 Task: Check the sale-to-list ratio of bathtub in the last 5 years.
Action: Mouse moved to (919, 203)
Screenshot: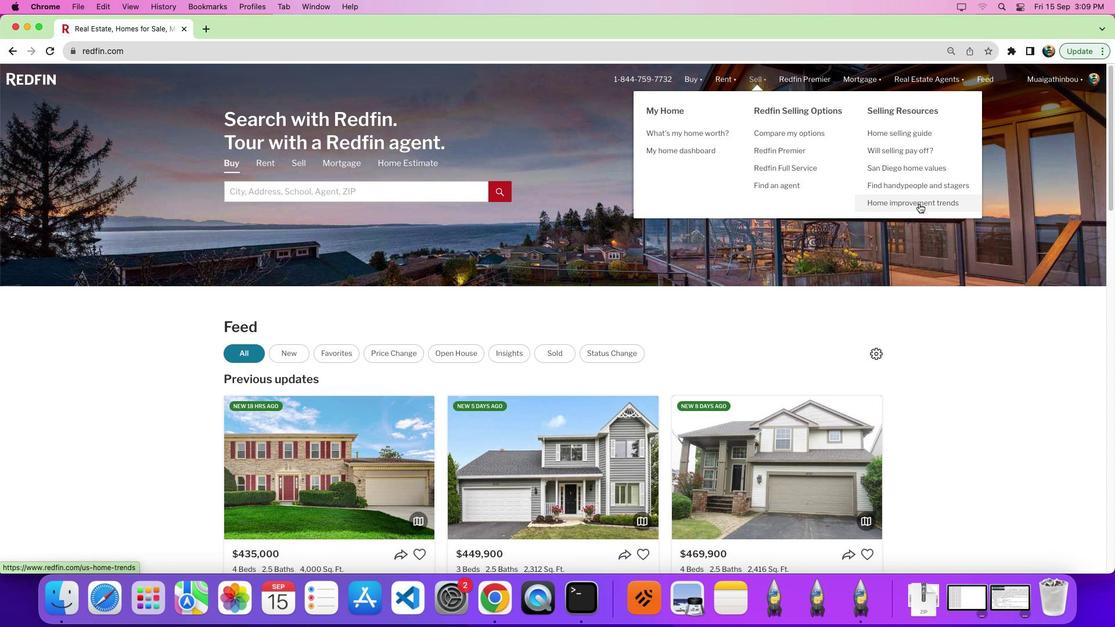 
Action: Mouse pressed left at (919, 203)
Screenshot: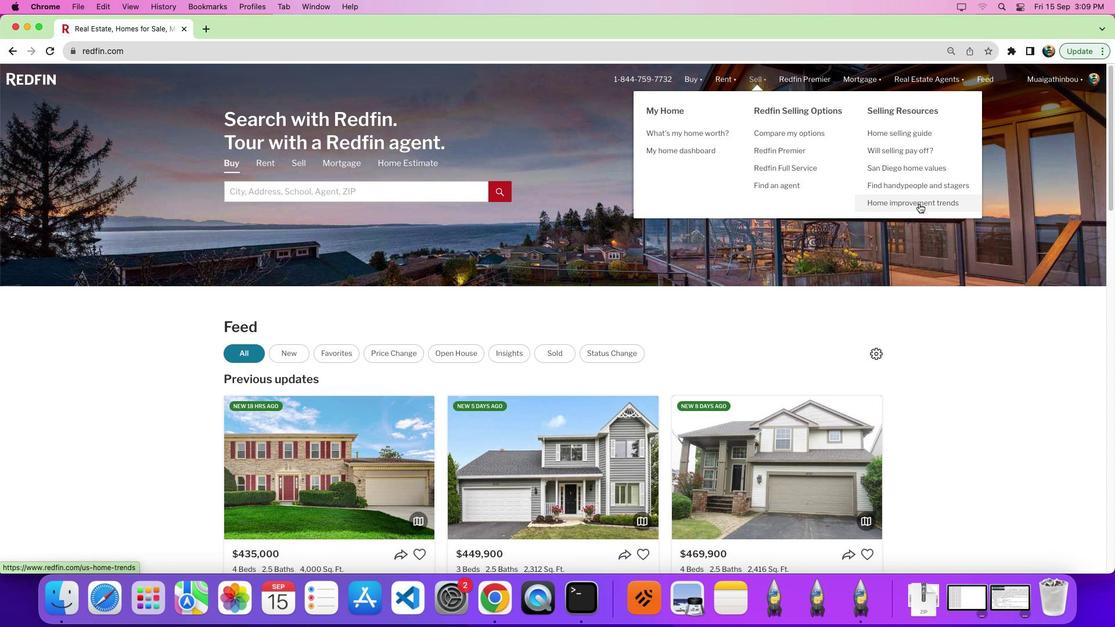 
Action: Mouse moved to (918, 203)
Screenshot: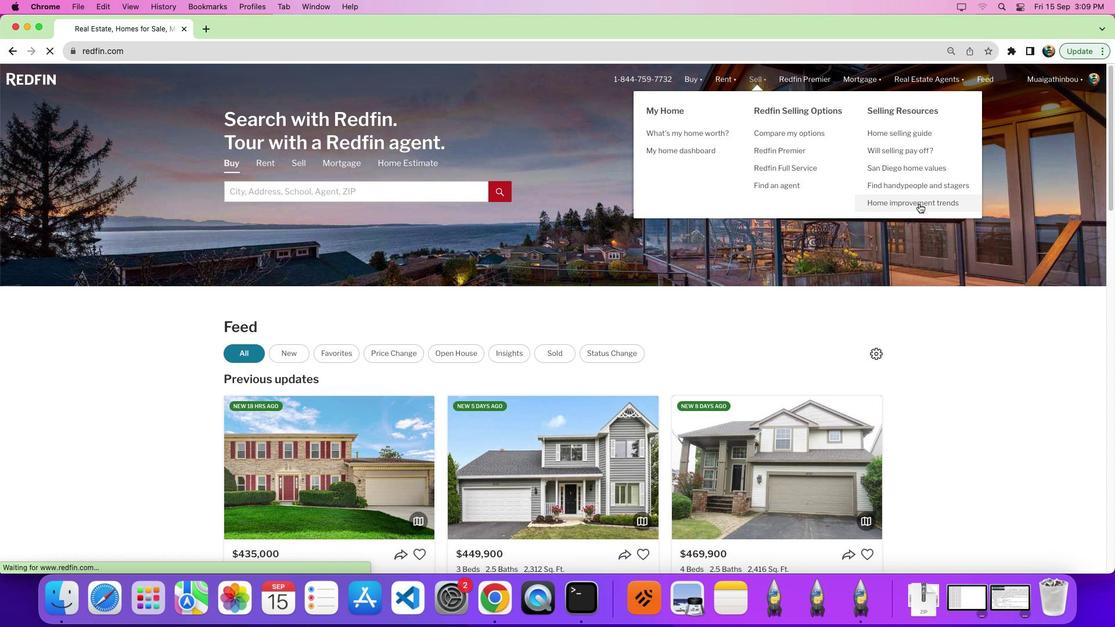 
Action: Mouse pressed left at (918, 203)
Screenshot: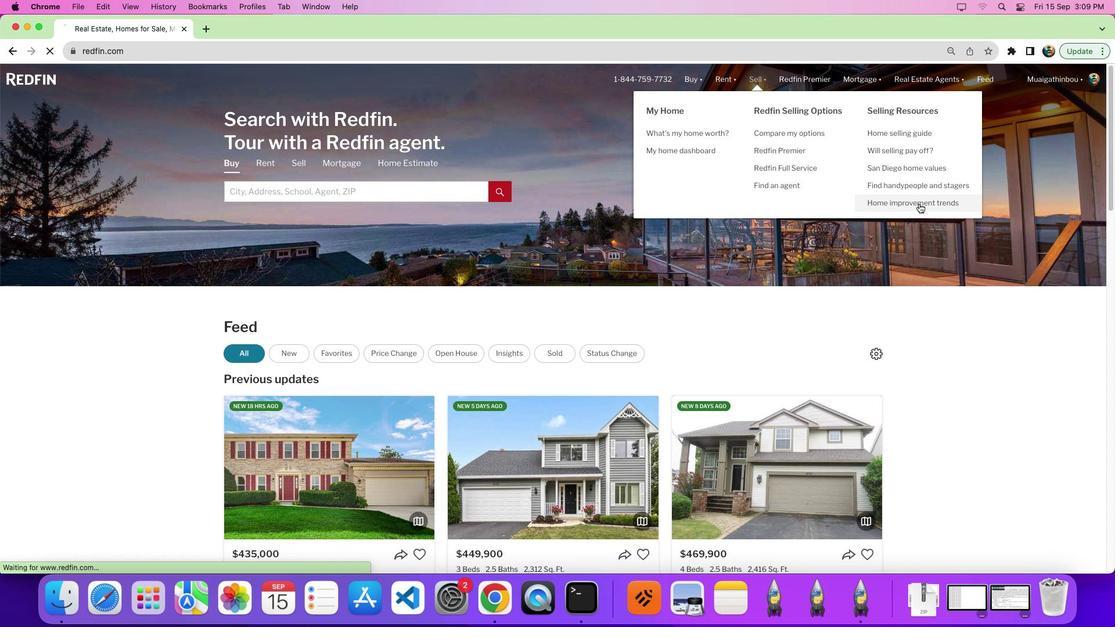 
Action: Mouse moved to (301, 224)
Screenshot: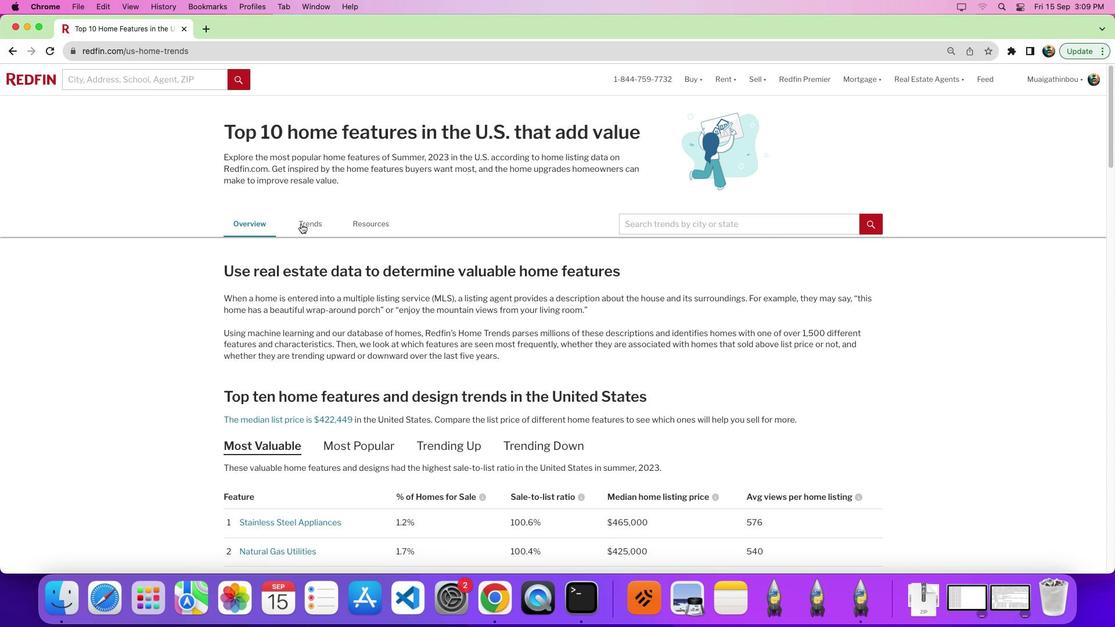 
Action: Mouse pressed left at (301, 224)
Screenshot: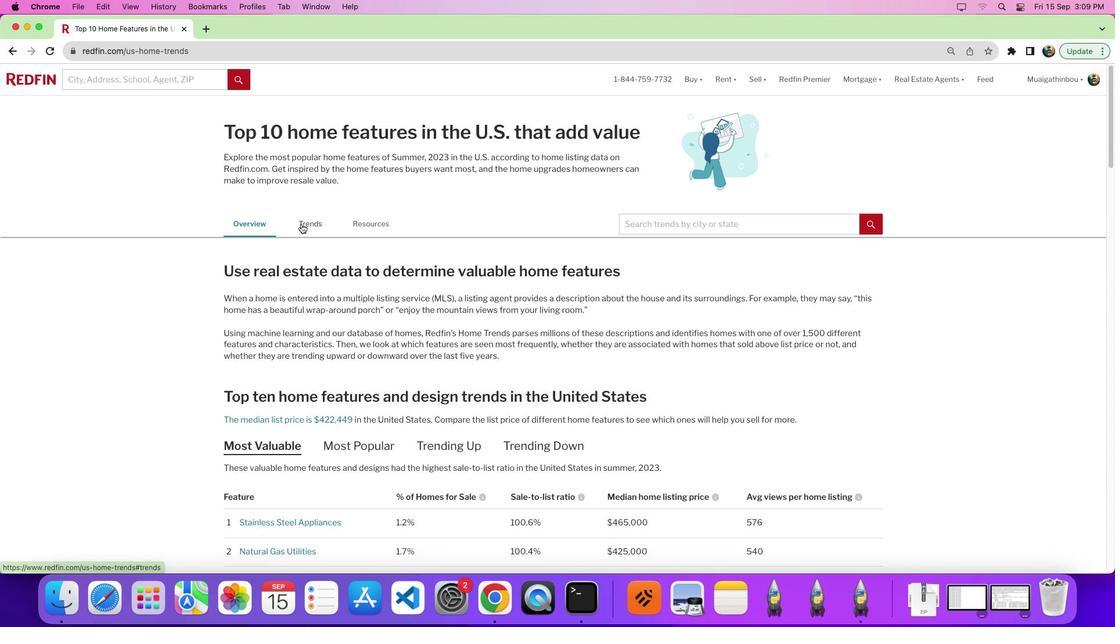 
Action: Mouse moved to (612, 347)
Screenshot: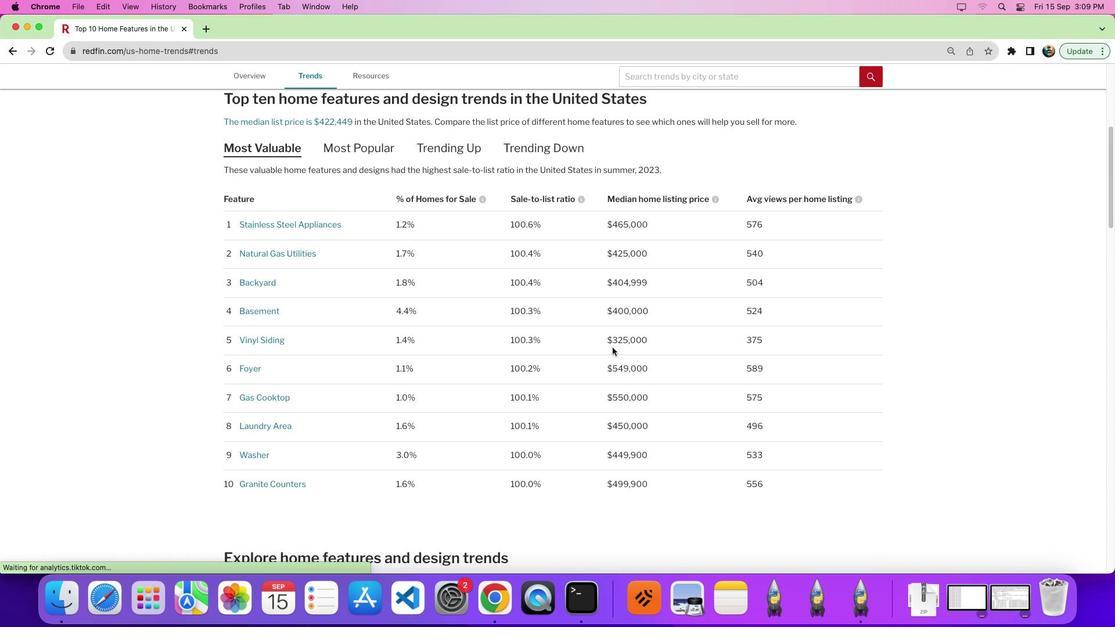 
Action: Mouse scrolled (612, 347) with delta (0, 0)
Screenshot: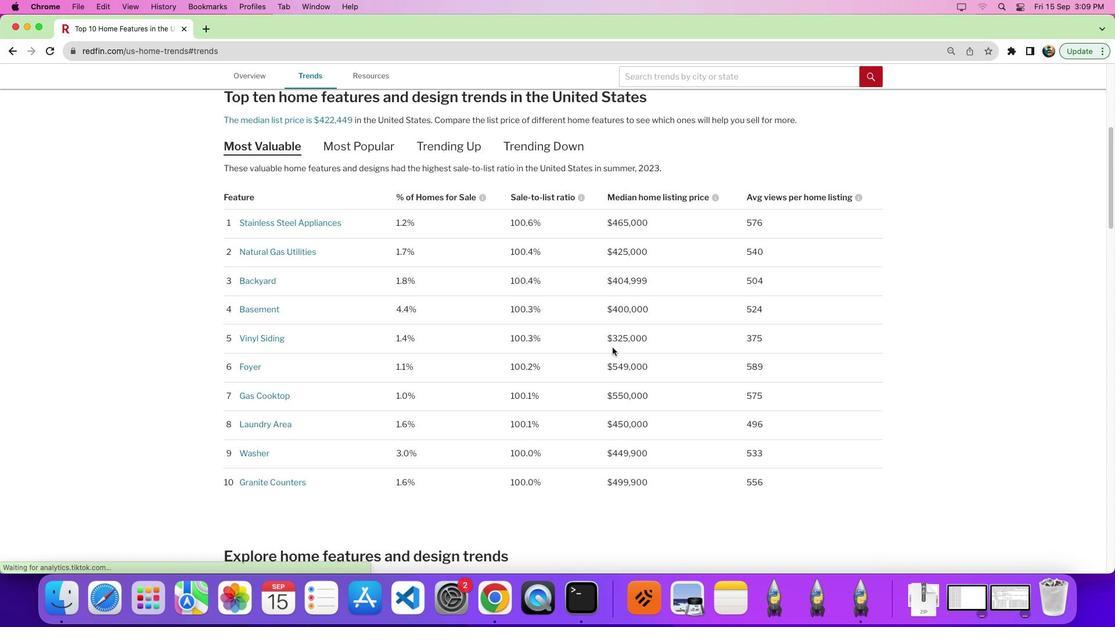 
Action: Mouse scrolled (612, 347) with delta (0, 0)
Screenshot: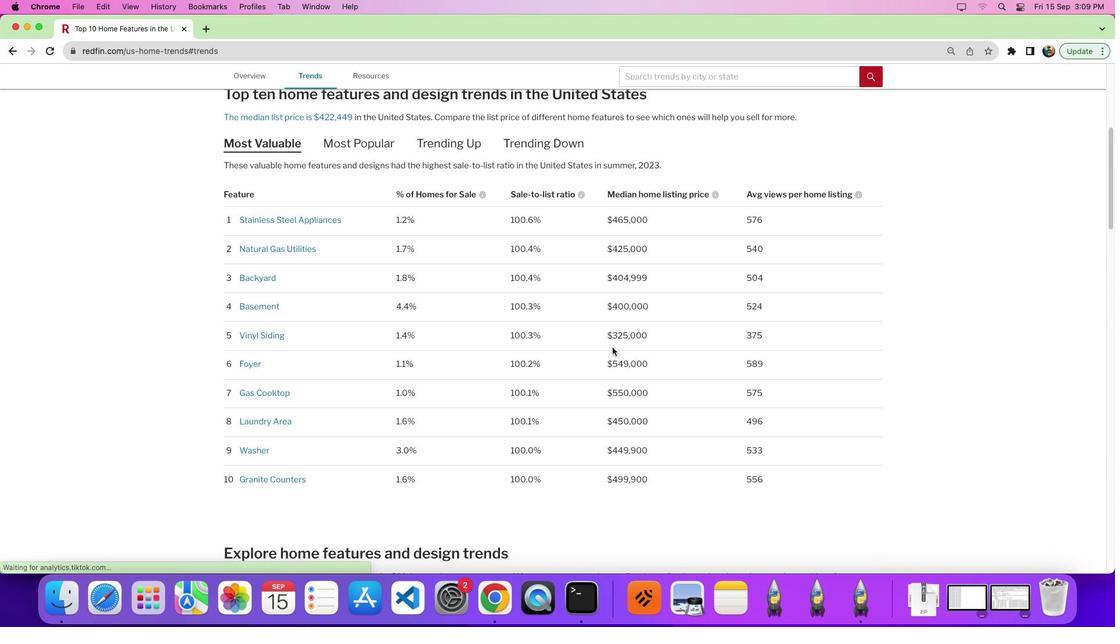 
Action: Mouse scrolled (612, 347) with delta (0, -2)
Screenshot: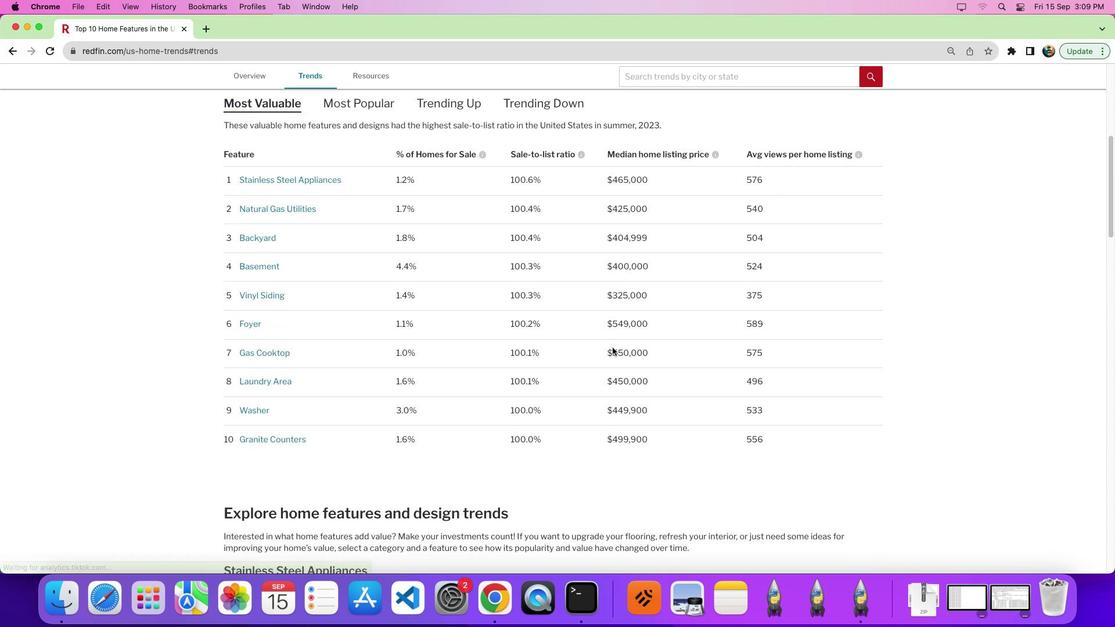 
Action: Mouse moved to (612, 347)
Screenshot: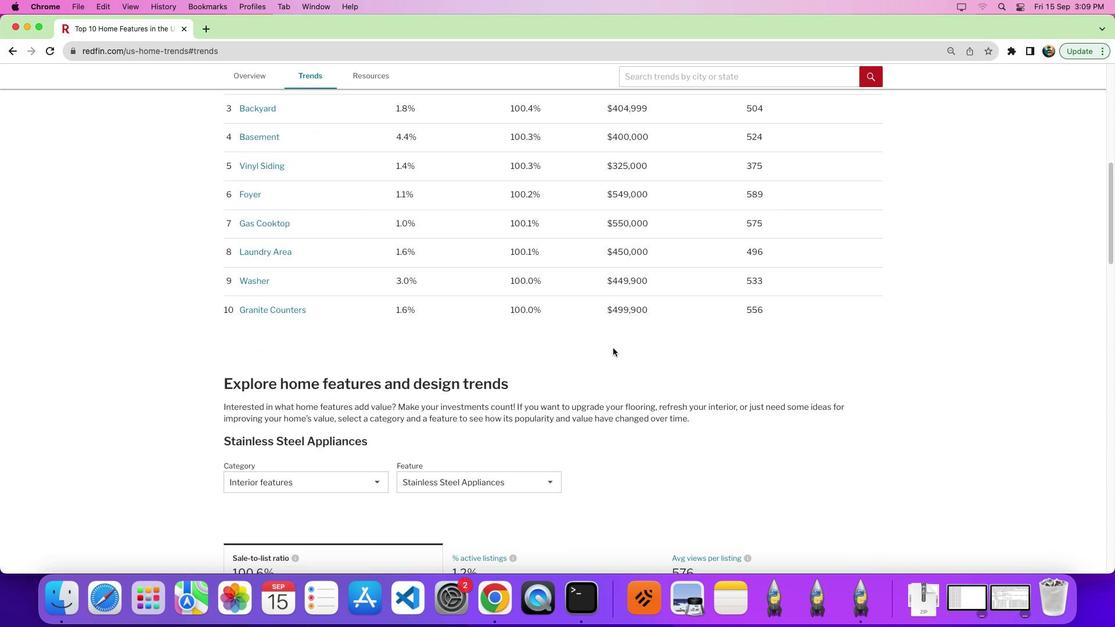 
Action: Mouse scrolled (612, 347) with delta (0, 0)
Screenshot: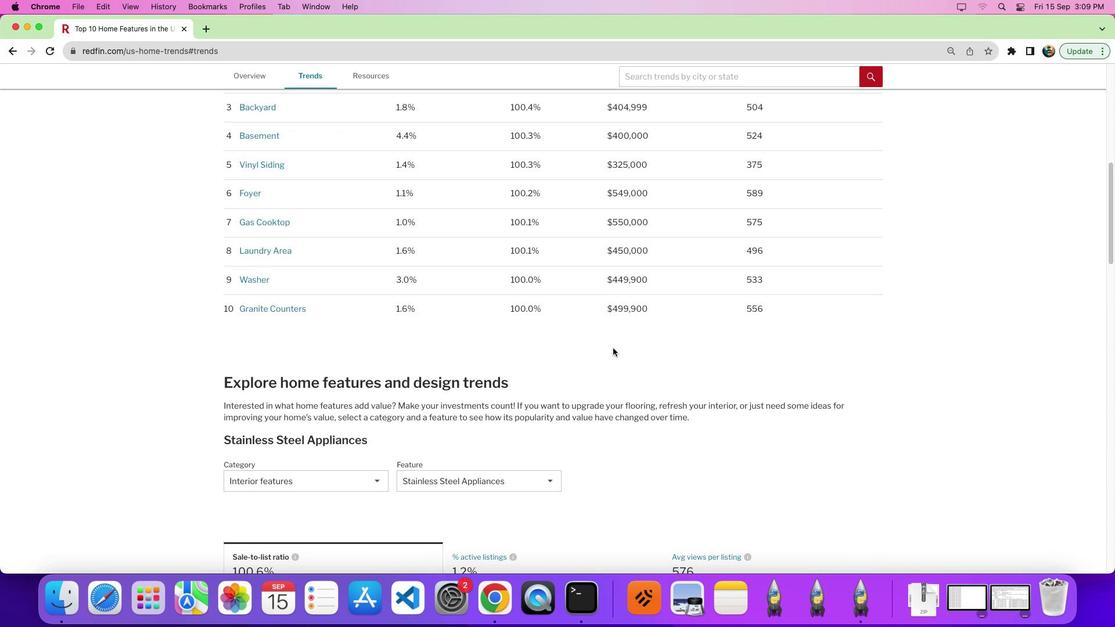 
Action: Mouse scrolled (612, 347) with delta (0, 0)
Screenshot: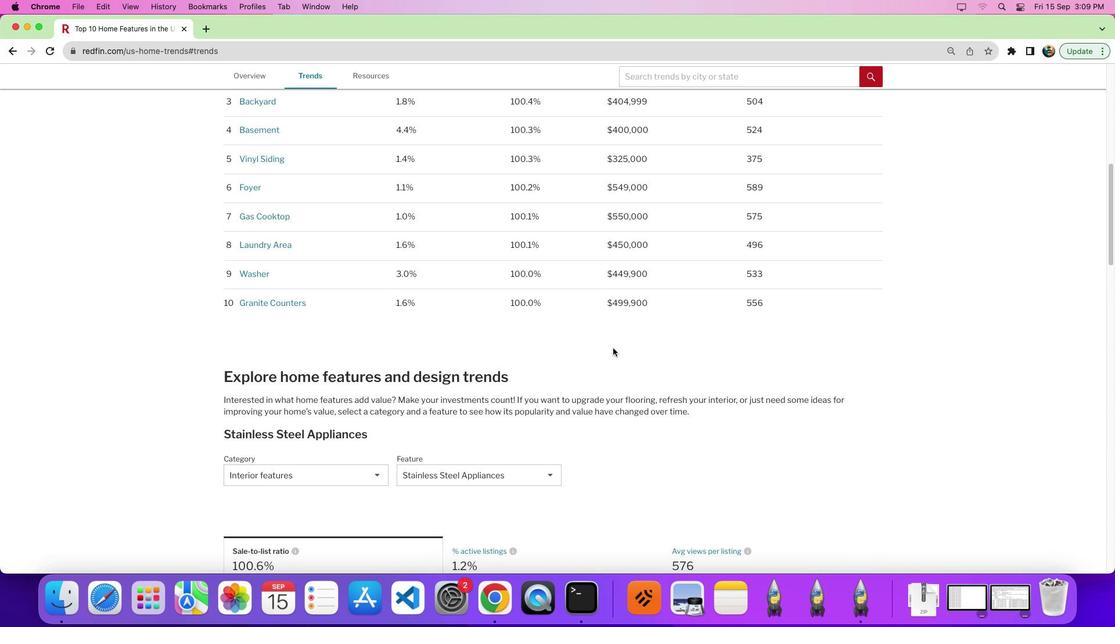 
Action: Mouse moved to (569, 353)
Screenshot: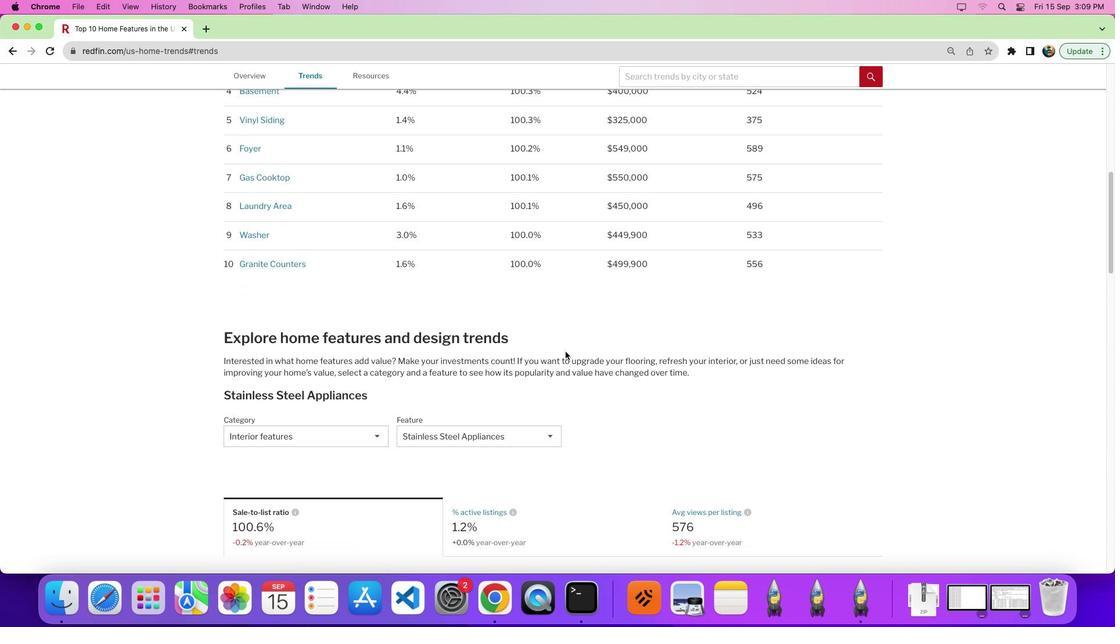 
Action: Mouse scrolled (569, 353) with delta (0, 0)
Screenshot: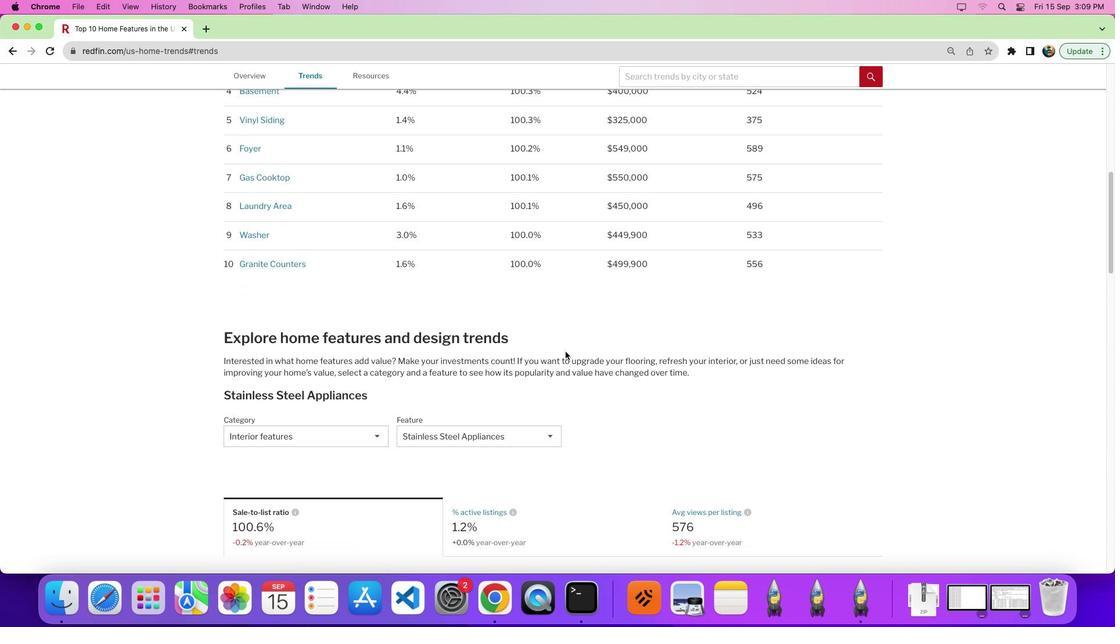 
Action: Mouse moved to (569, 353)
Screenshot: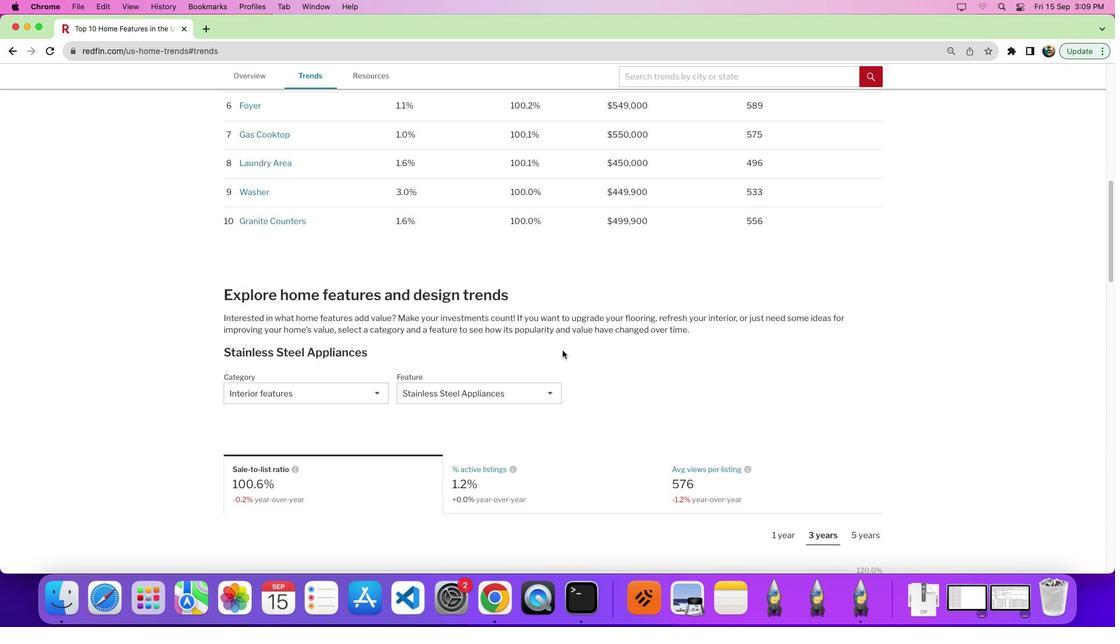 
Action: Mouse scrolled (569, 353) with delta (0, 0)
Screenshot: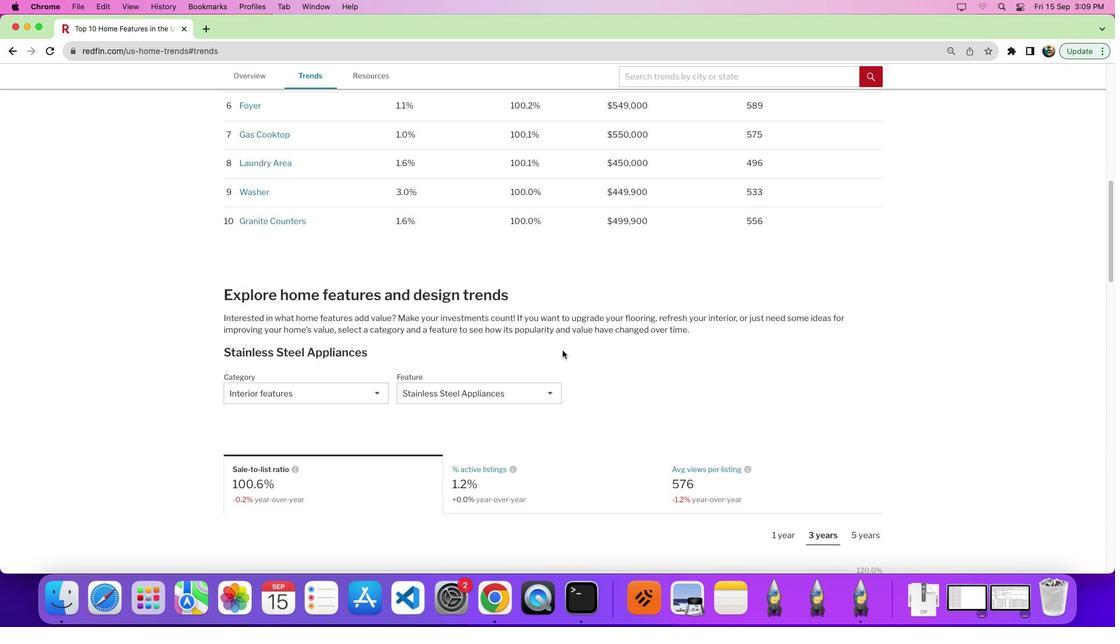 
Action: Mouse moved to (566, 351)
Screenshot: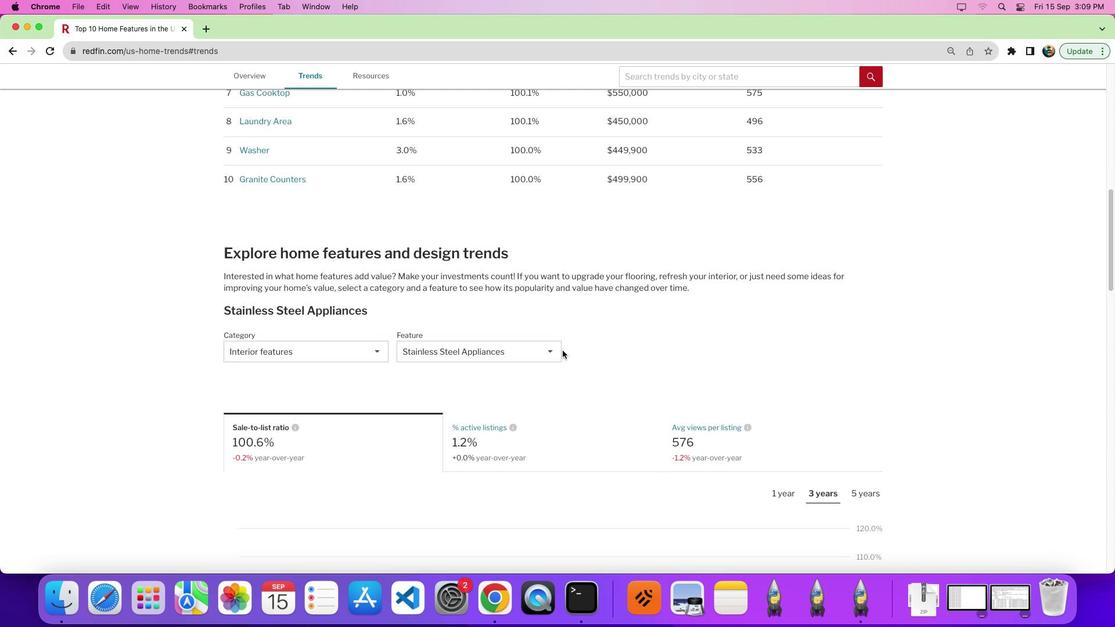 
Action: Mouse scrolled (566, 351) with delta (0, -4)
Screenshot: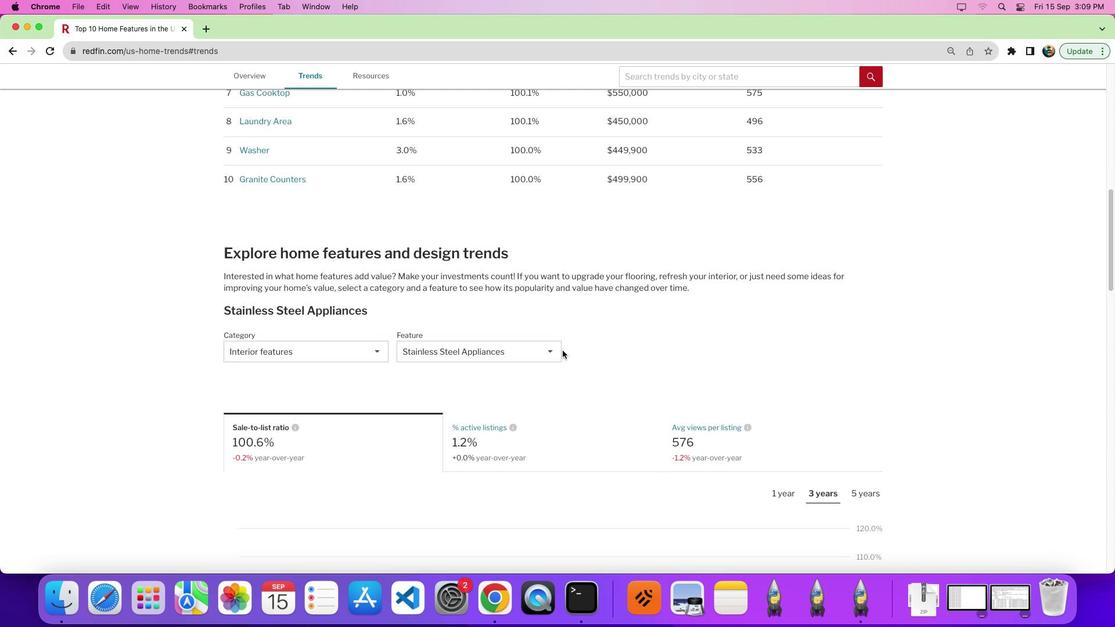 
Action: Mouse moved to (335, 224)
Screenshot: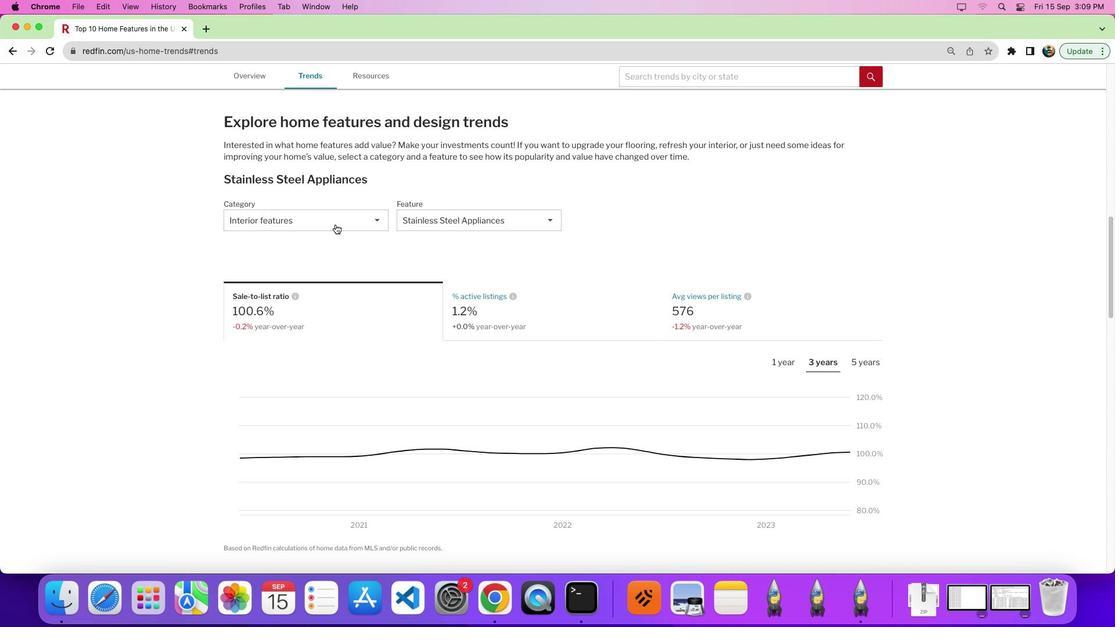 
Action: Mouse pressed left at (335, 224)
Screenshot: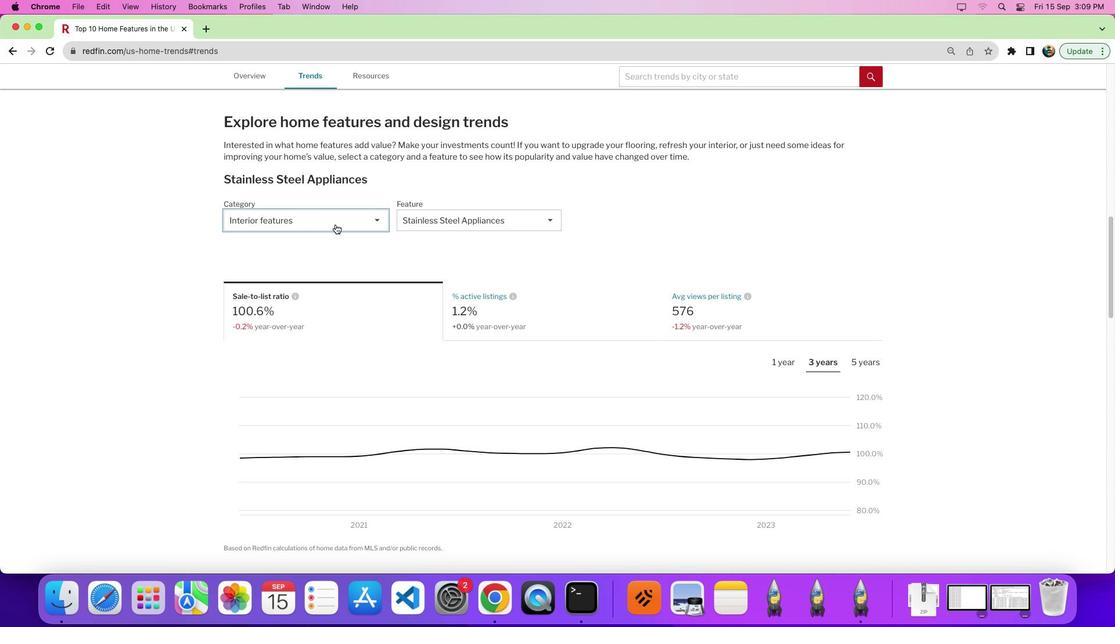 
Action: Mouse moved to (340, 265)
Screenshot: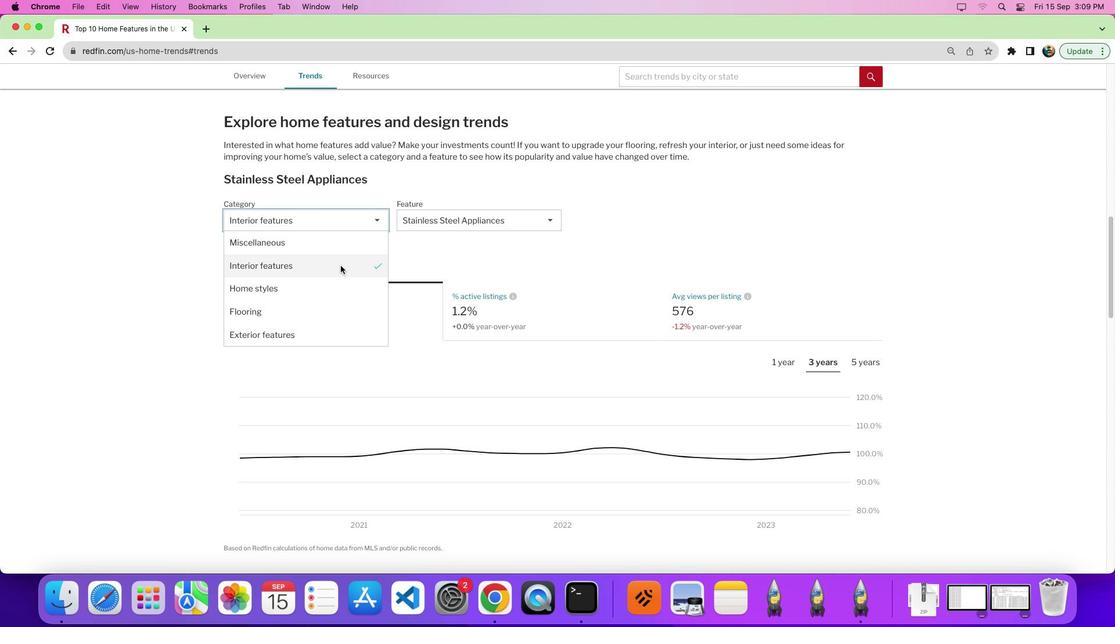 
Action: Mouse pressed left at (340, 265)
Screenshot: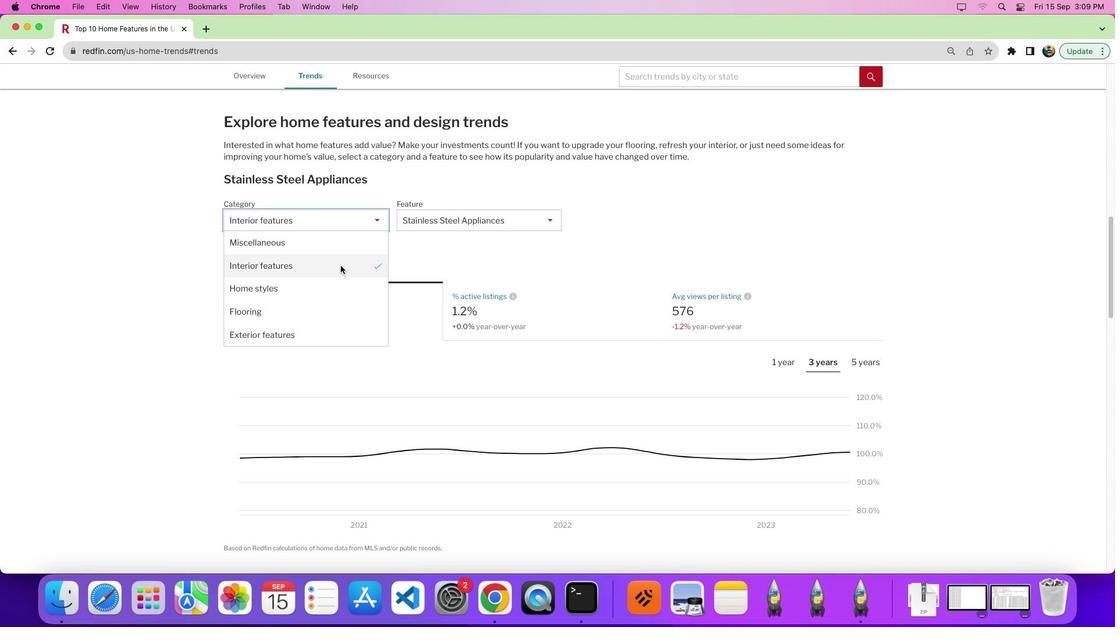 
Action: Mouse moved to (454, 231)
Screenshot: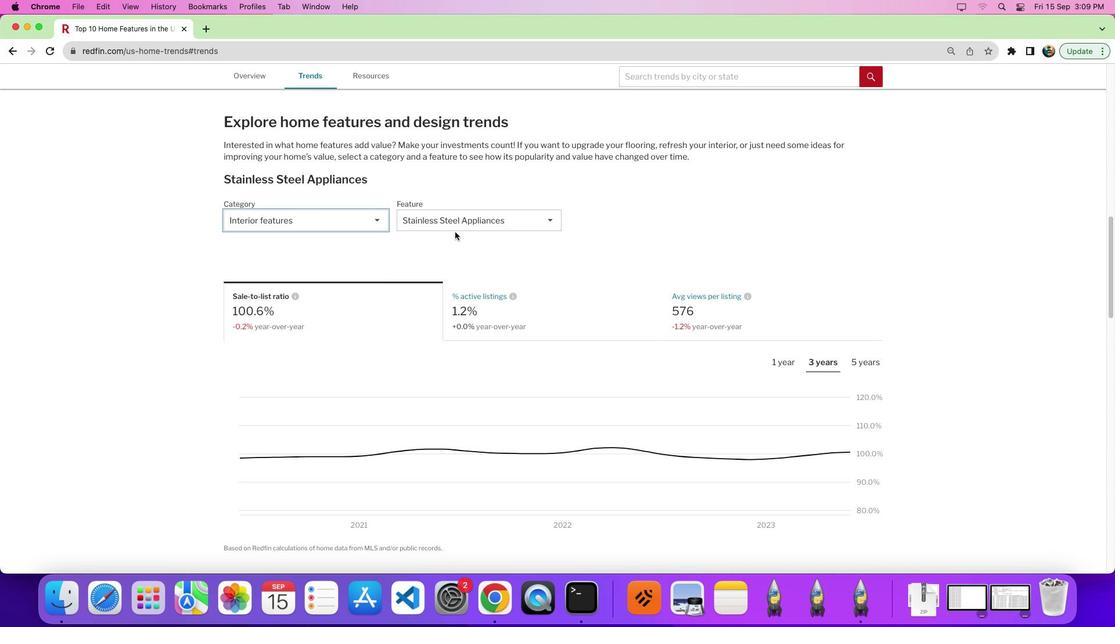 
Action: Mouse pressed left at (454, 231)
Screenshot: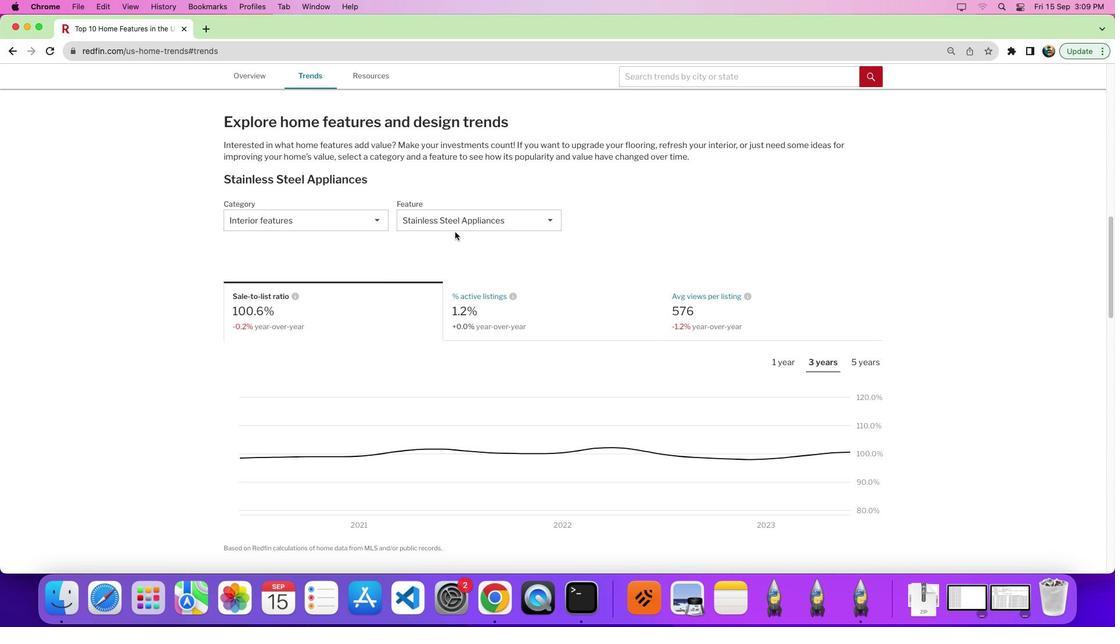 
Action: Mouse moved to (458, 227)
Screenshot: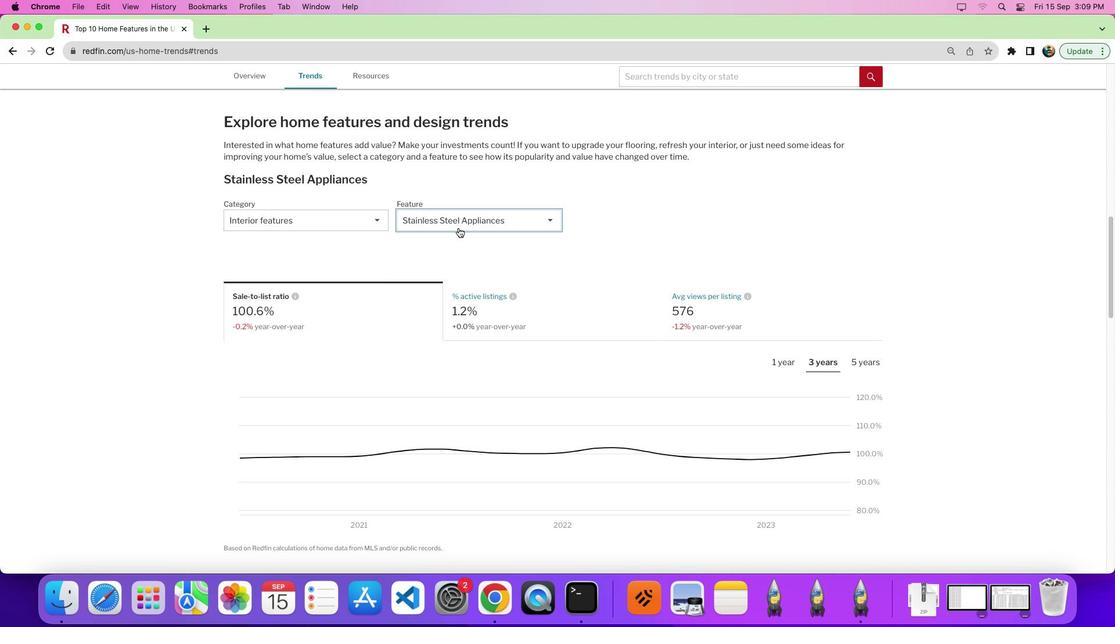 
Action: Mouse pressed left at (458, 227)
Screenshot: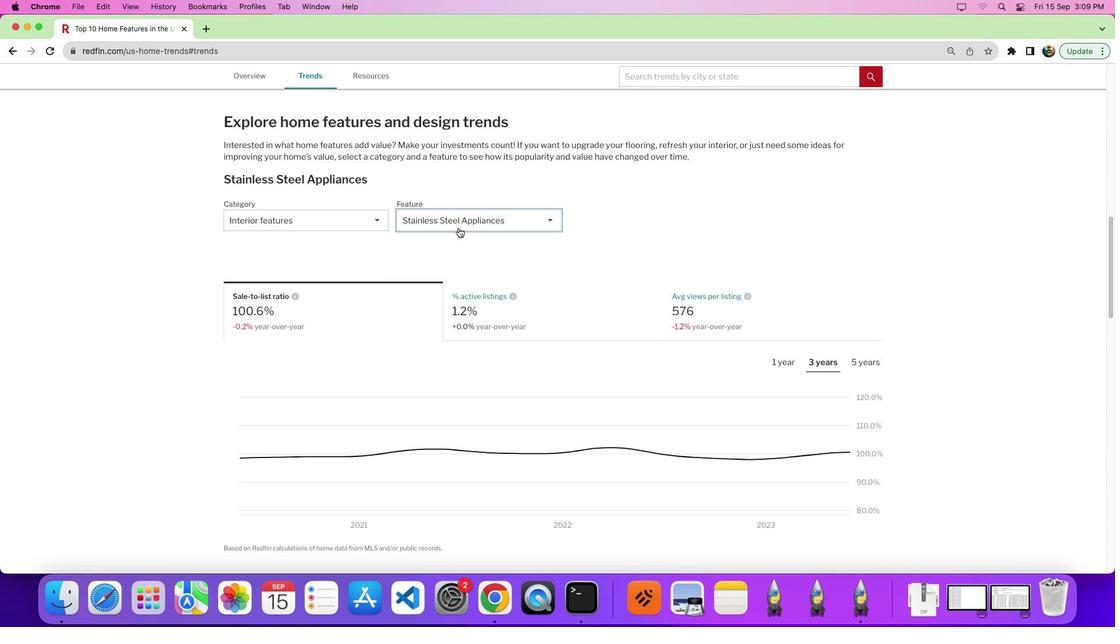 
Action: Mouse moved to (472, 284)
Screenshot: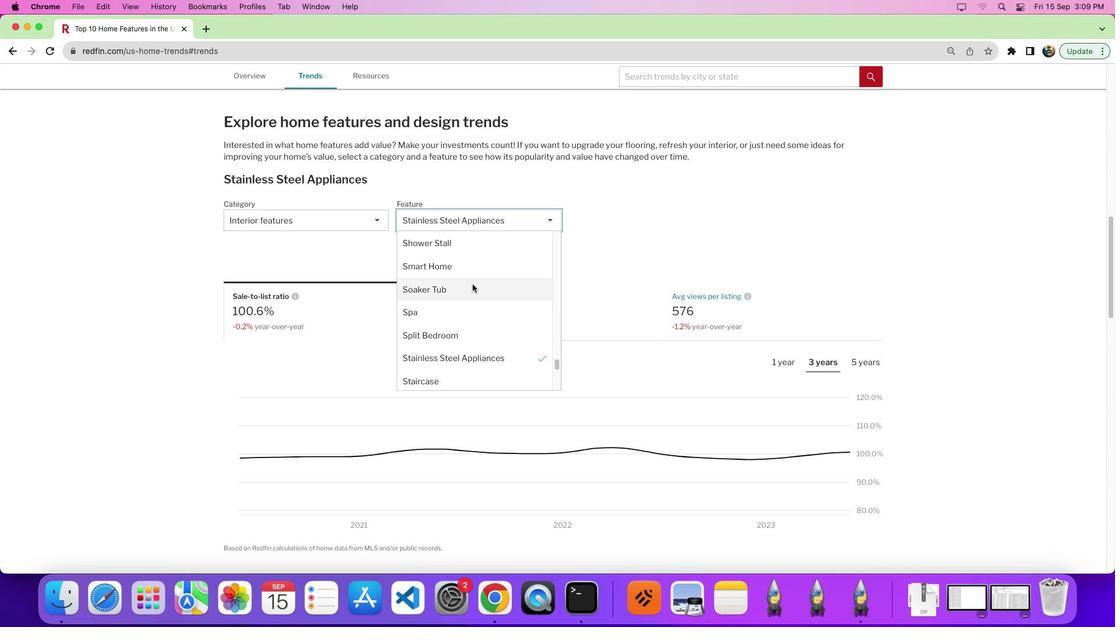 
Action: Mouse scrolled (472, 284) with delta (0, 0)
Screenshot: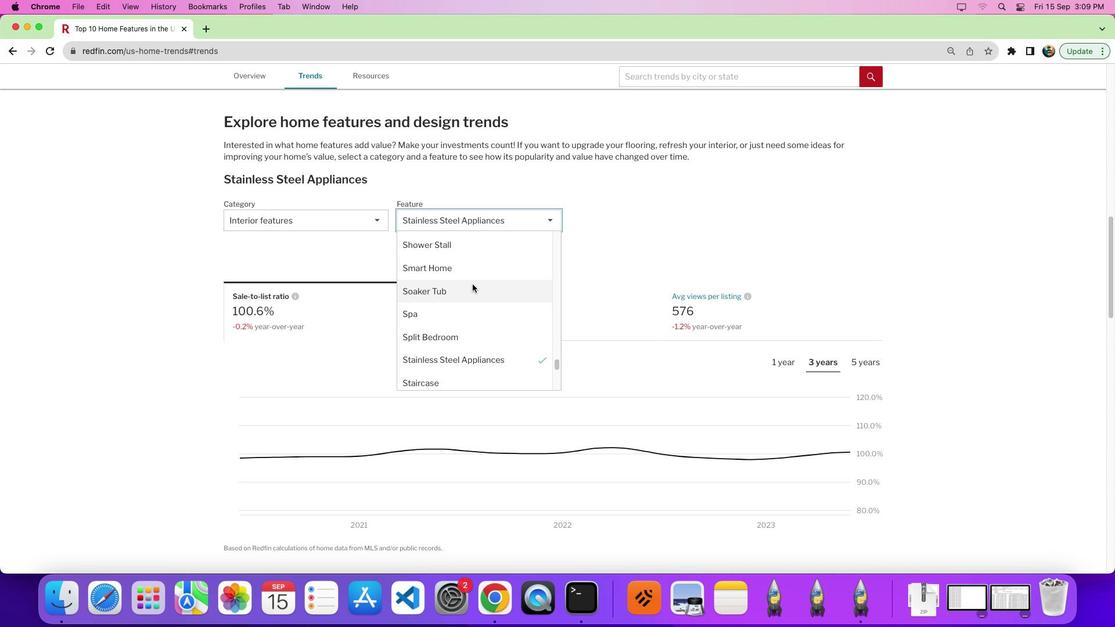 
Action: Mouse scrolled (472, 284) with delta (0, 0)
Screenshot: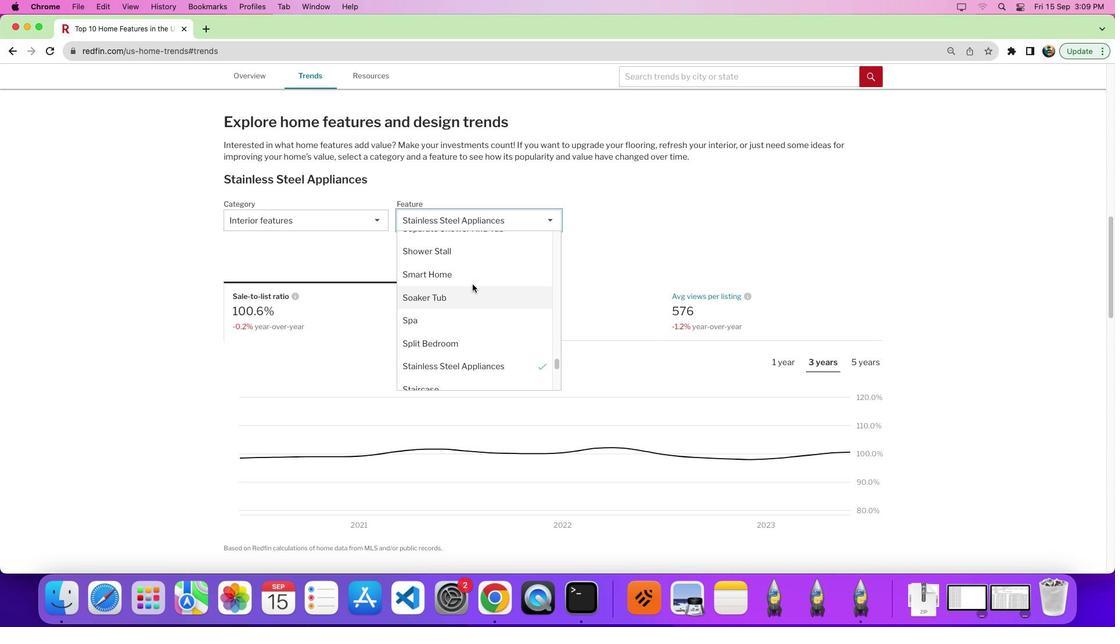 
Action: Mouse scrolled (472, 284) with delta (0, 0)
Screenshot: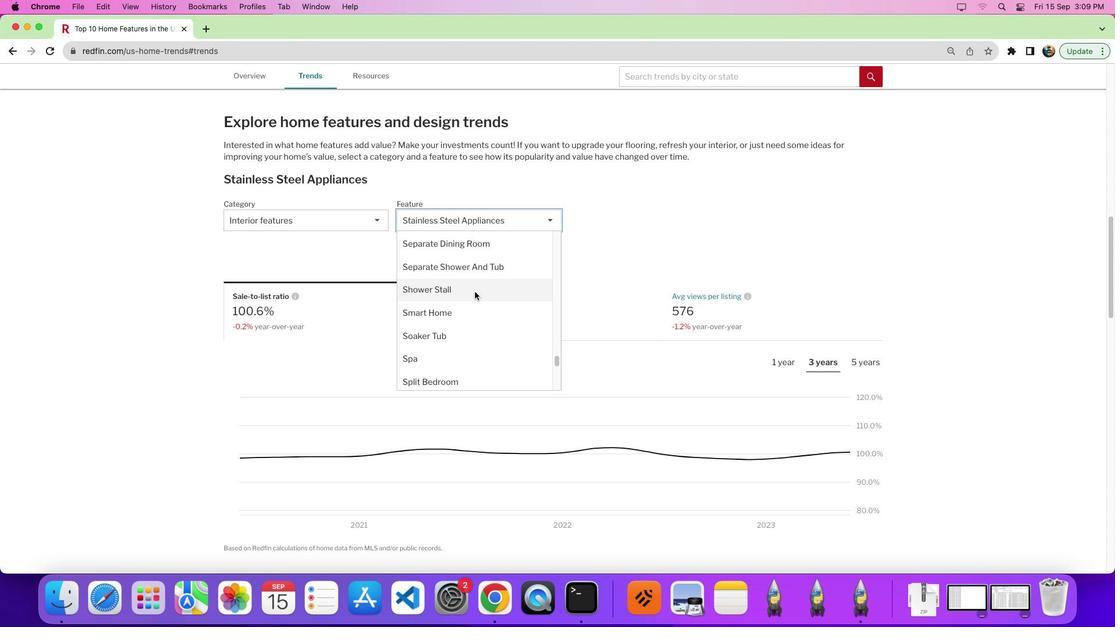 
Action: Mouse moved to (475, 293)
Screenshot: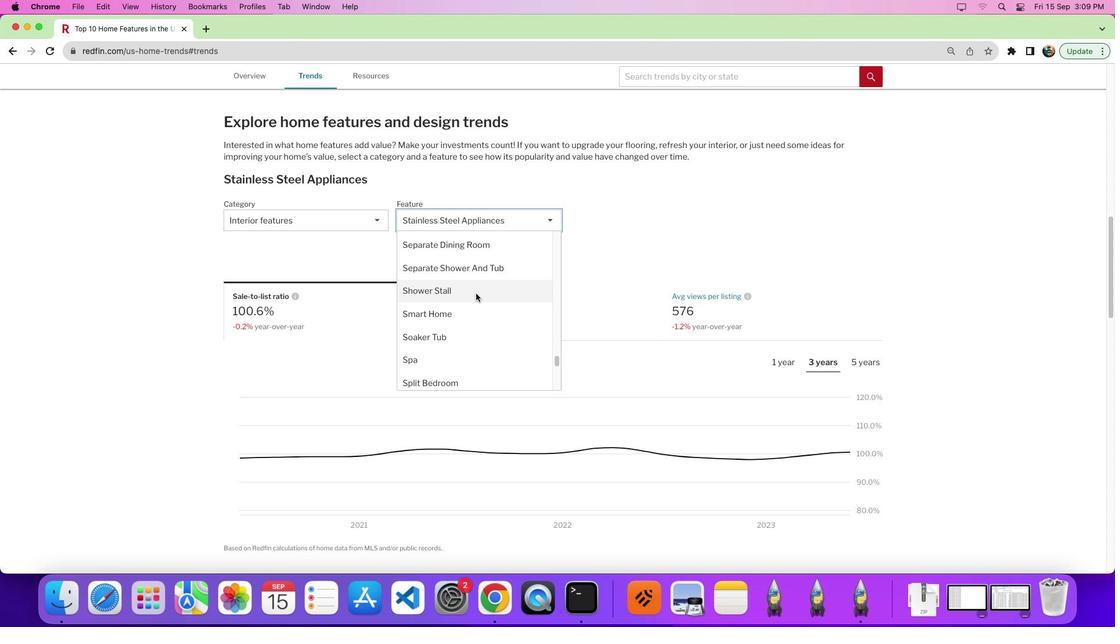 
Action: Mouse scrolled (475, 293) with delta (0, 0)
Screenshot: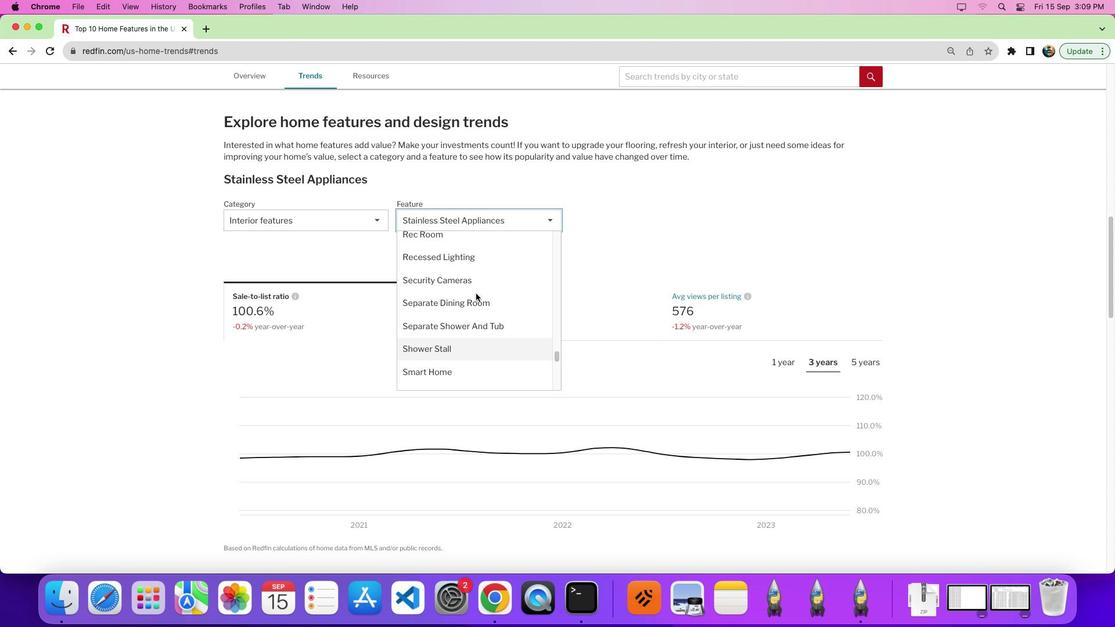 
Action: Mouse scrolled (475, 293) with delta (0, 0)
Screenshot: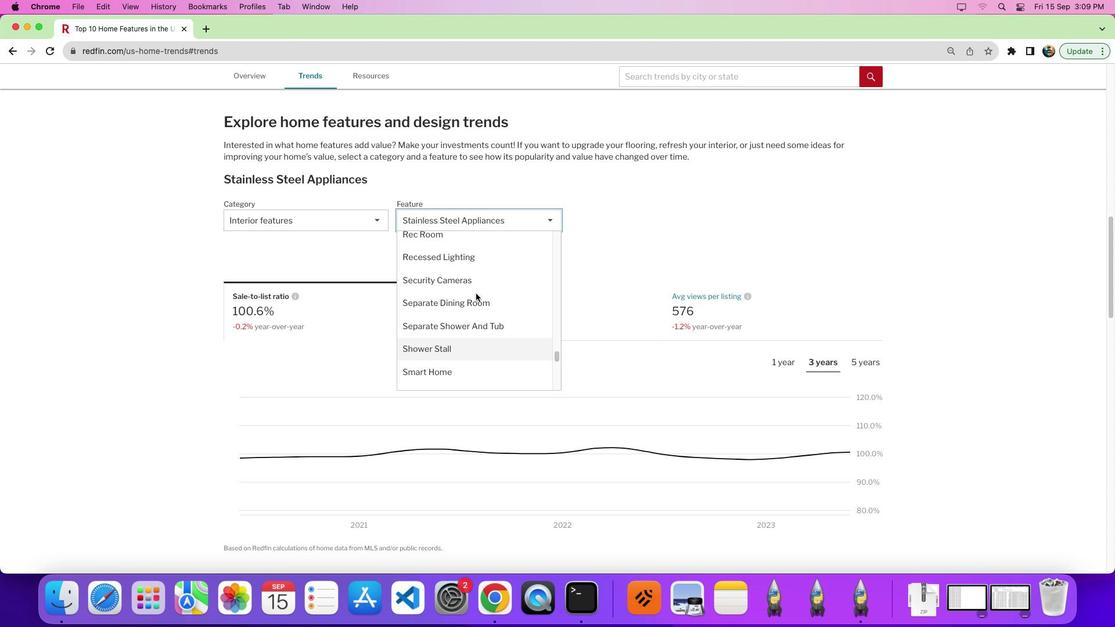
Action: Mouse scrolled (475, 293) with delta (0, 5)
Screenshot: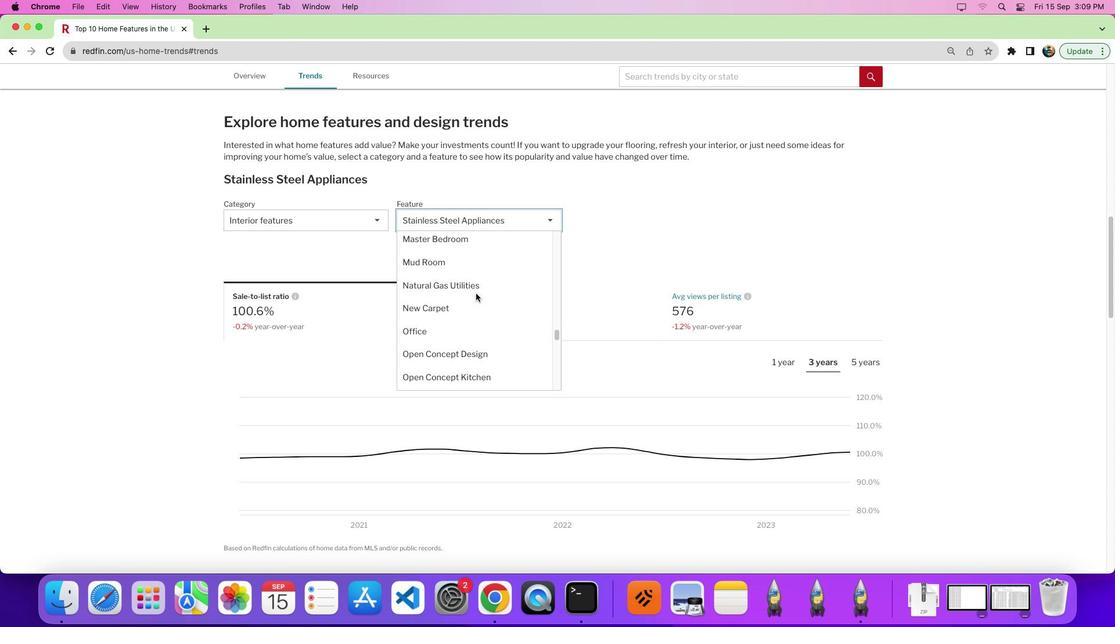 
Action: Mouse scrolled (475, 293) with delta (0, 7)
Screenshot: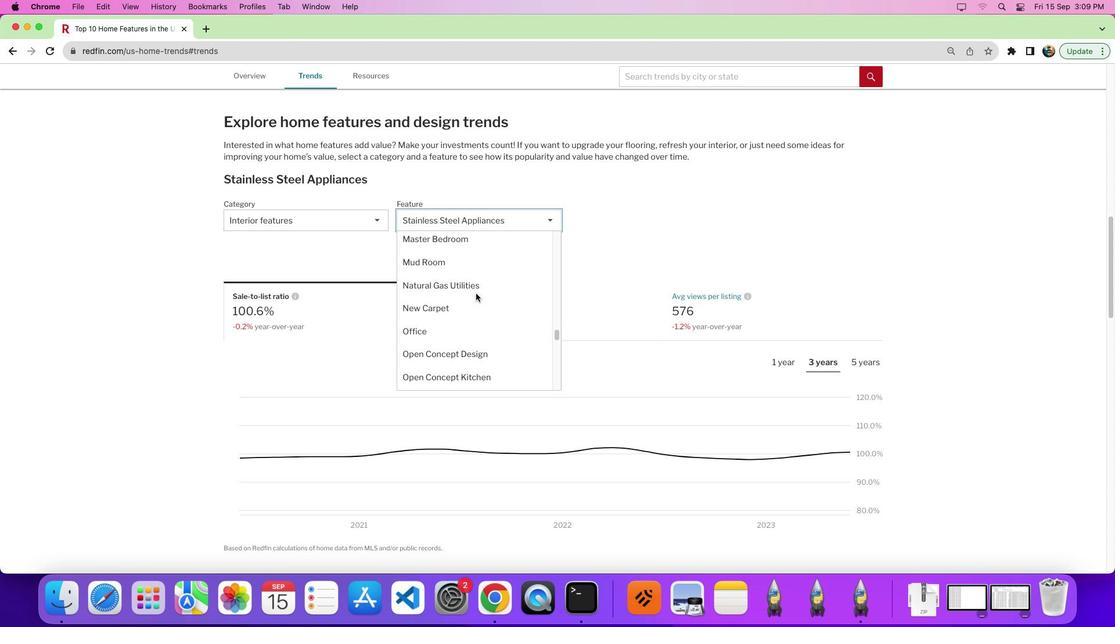 
Action: Mouse scrolled (475, 293) with delta (0, 0)
Screenshot: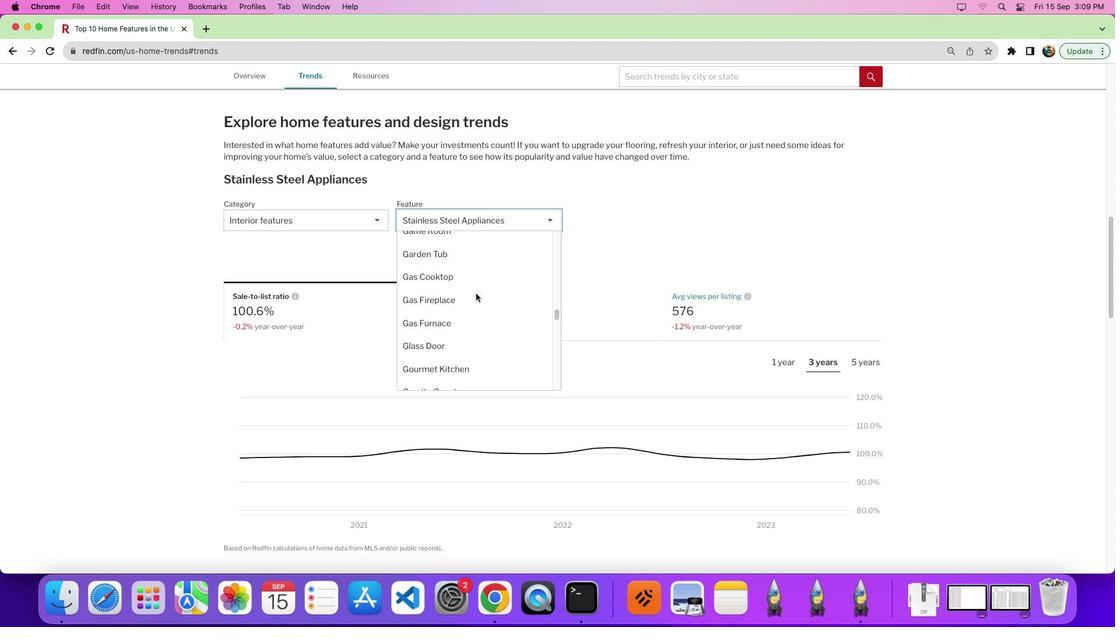 
Action: Mouse scrolled (475, 293) with delta (0, 0)
Screenshot: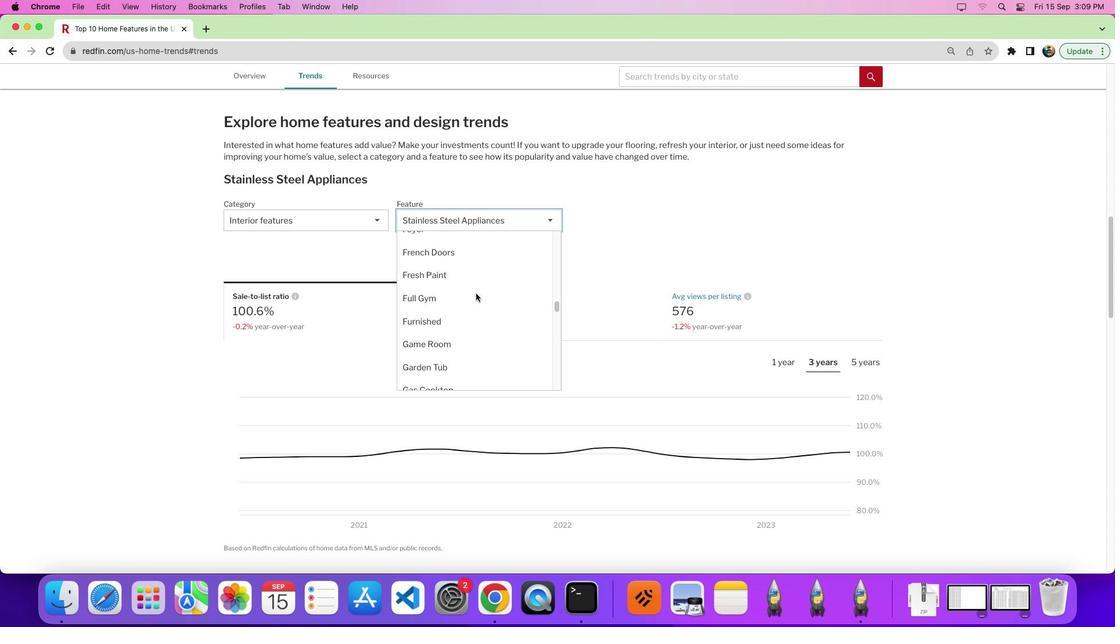 
Action: Mouse scrolled (475, 293) with delta (0, 5)
Screenshot: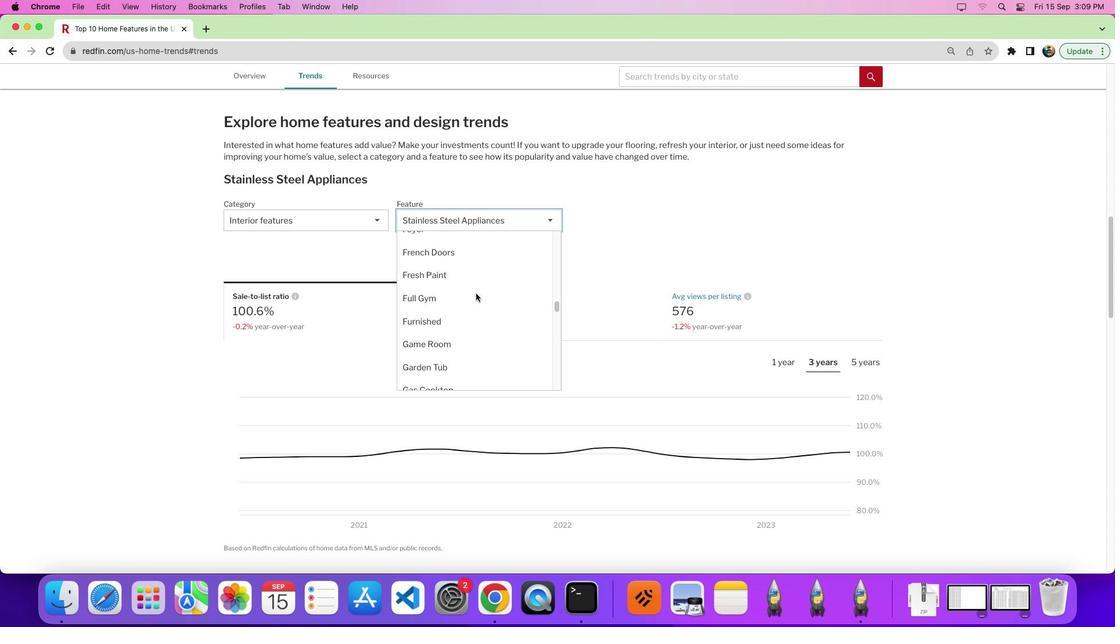 
Action: Mouse scrolled (475, 293) with delta (0, 0)
Screenshot: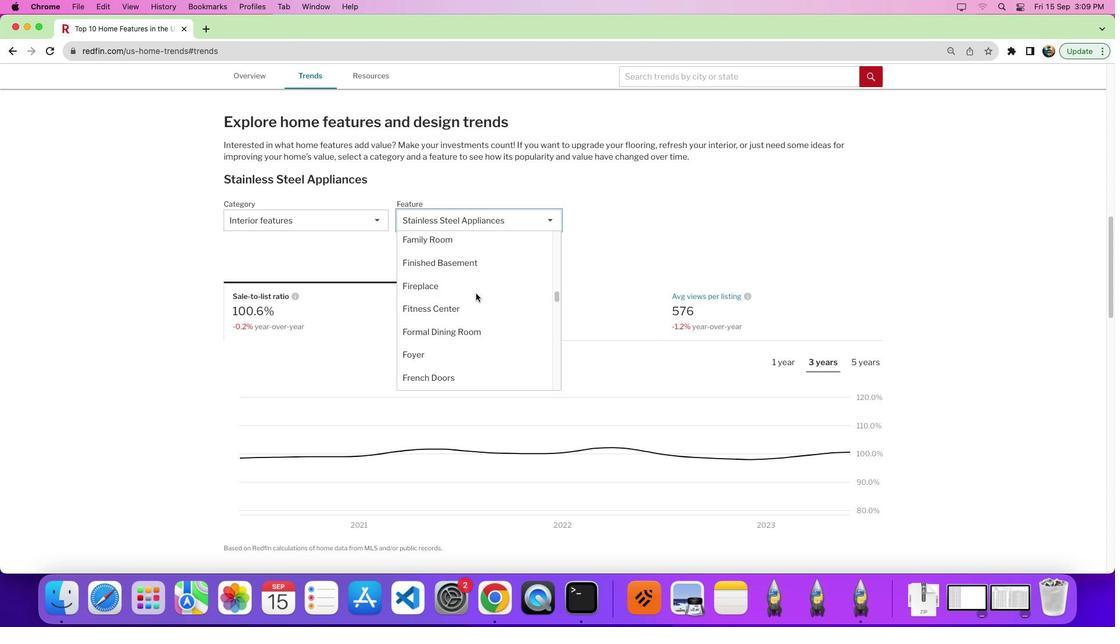 
Action: Mouse scrolled (475, 293) with delta (0, 0)
Screenshot: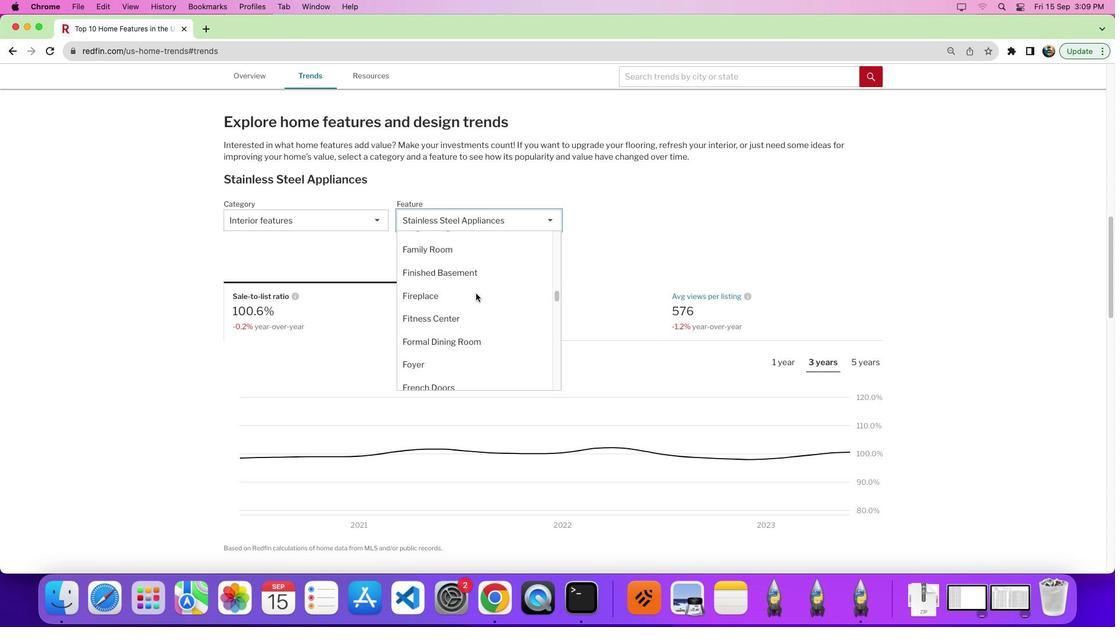 
Action: Mouse scrolled (475, 293) with delta (0, 4)
Screenshot: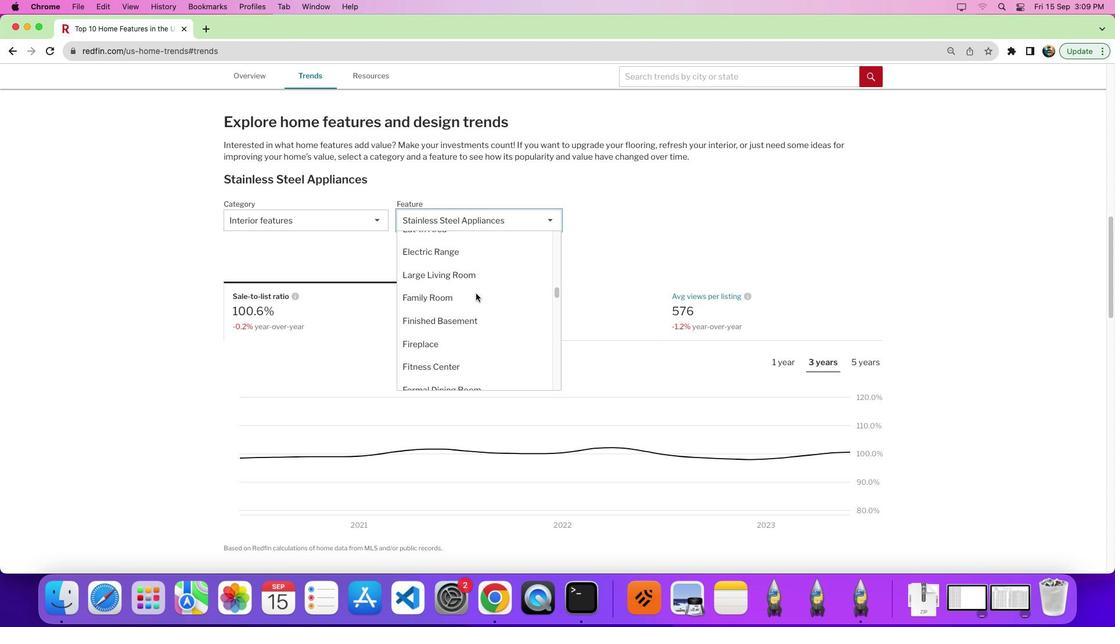 
Action: Mouse scrolled (475, 293) with delta (0, 0)
Screenshot: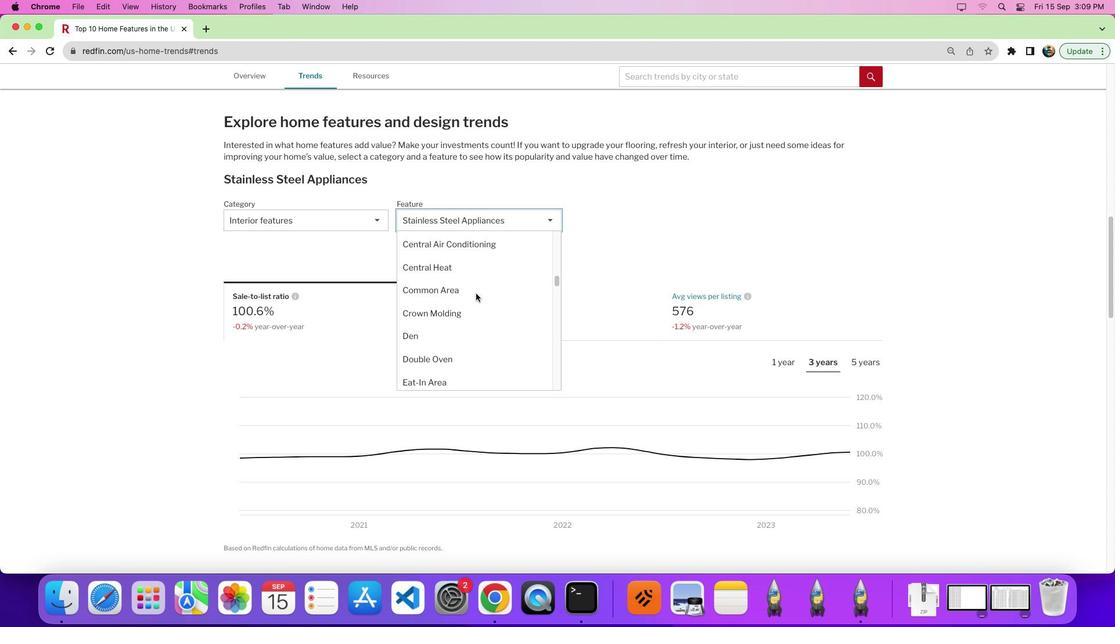 
Action: Mouse scrolled (475, 293) with delta (0, 0)
Screenshot: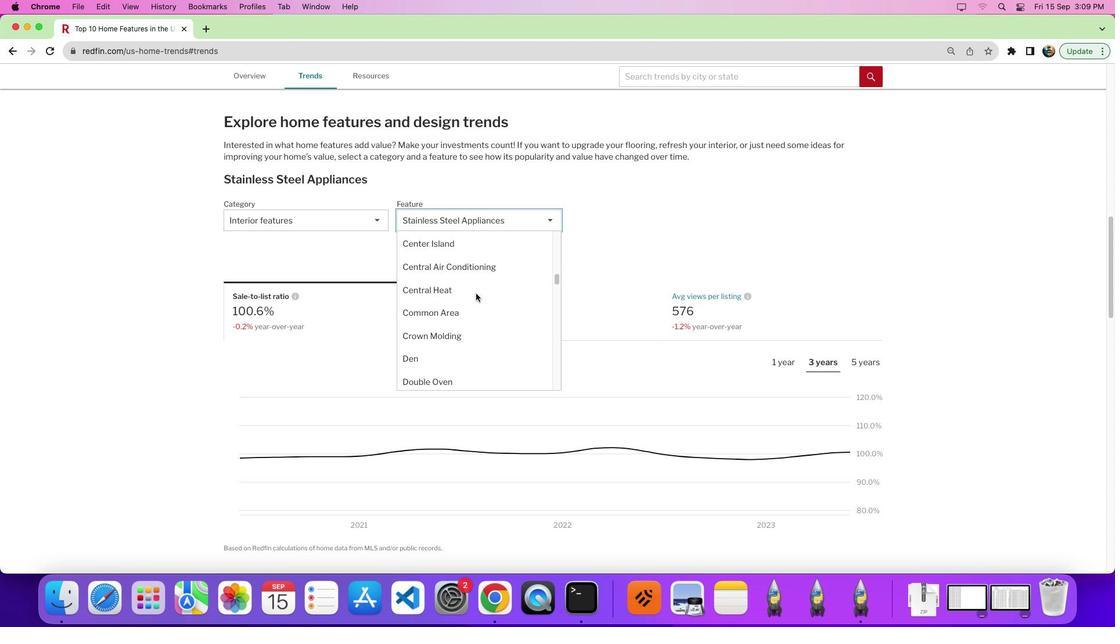 
Action: Mouse scrolled (475, 293) with delta (0, 4)
Screenshot: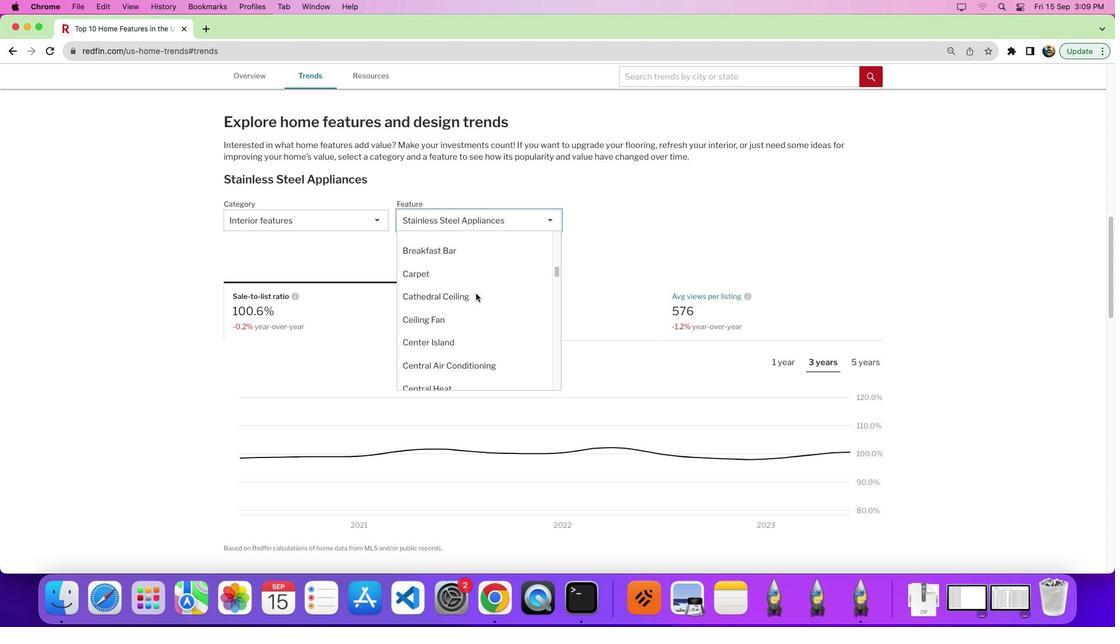 
Action: Mouse scrolled (475, 293) with delta (0, 0)
Screenshot: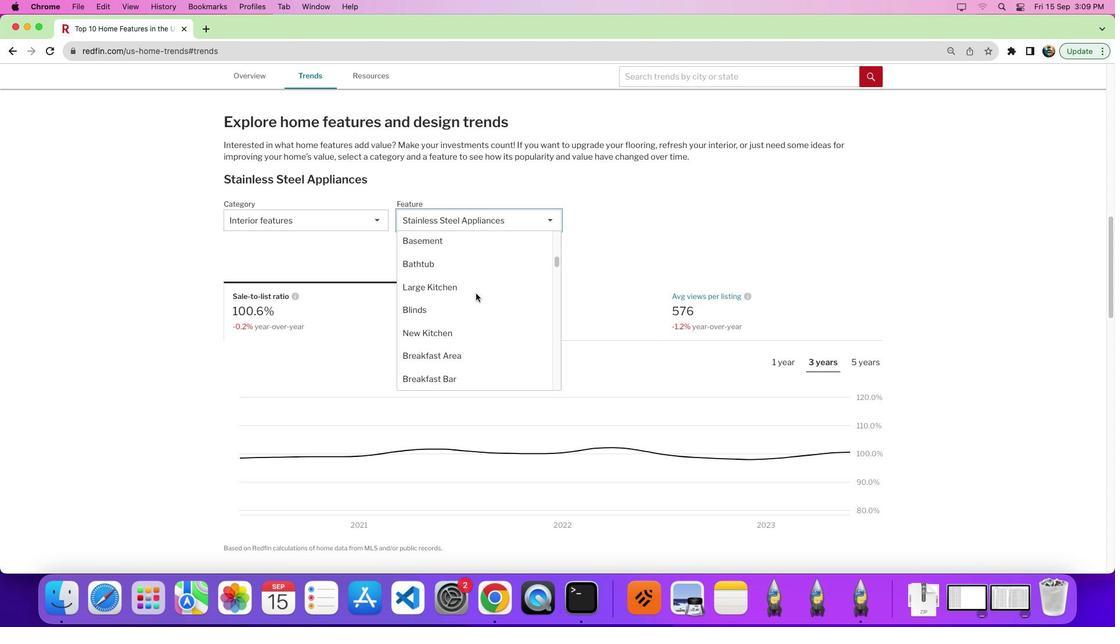 
Action: Mouse scrolled (475, 293) with delta (0, 0)
Screenshot: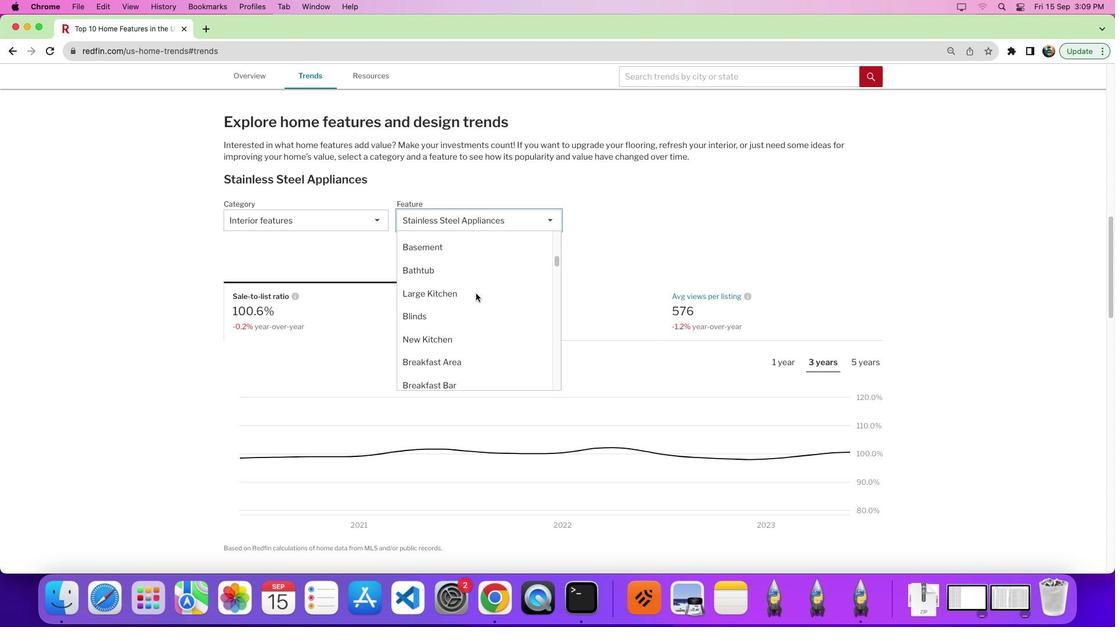 
Action: Mouse moved to (470, 298)
Screenshot: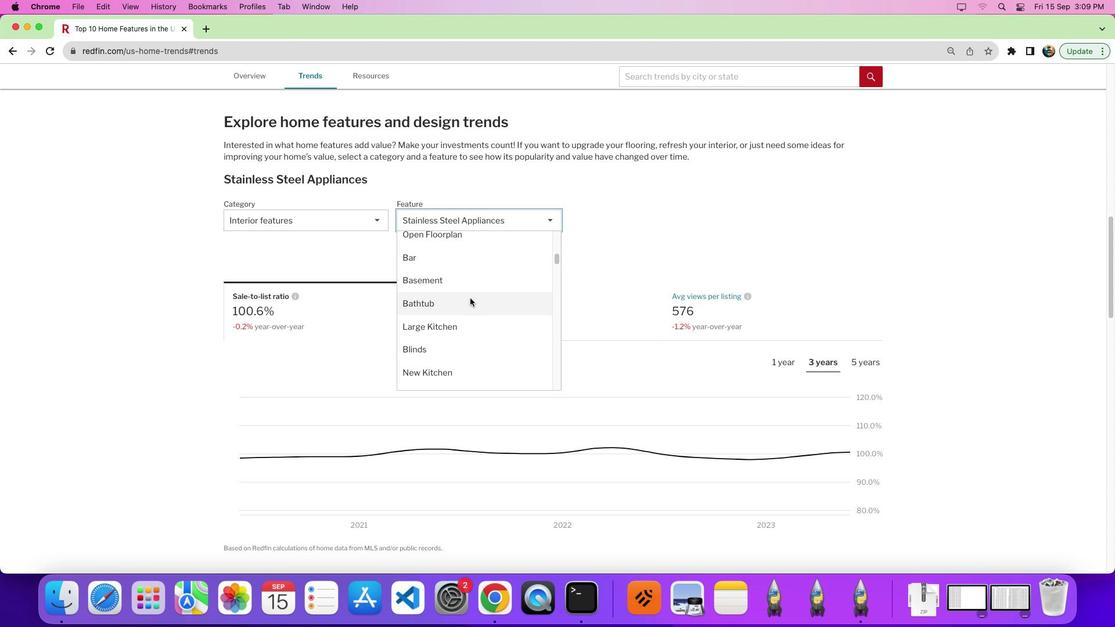 
Action: Mouse pressed left at (470, 298)
Screenshot: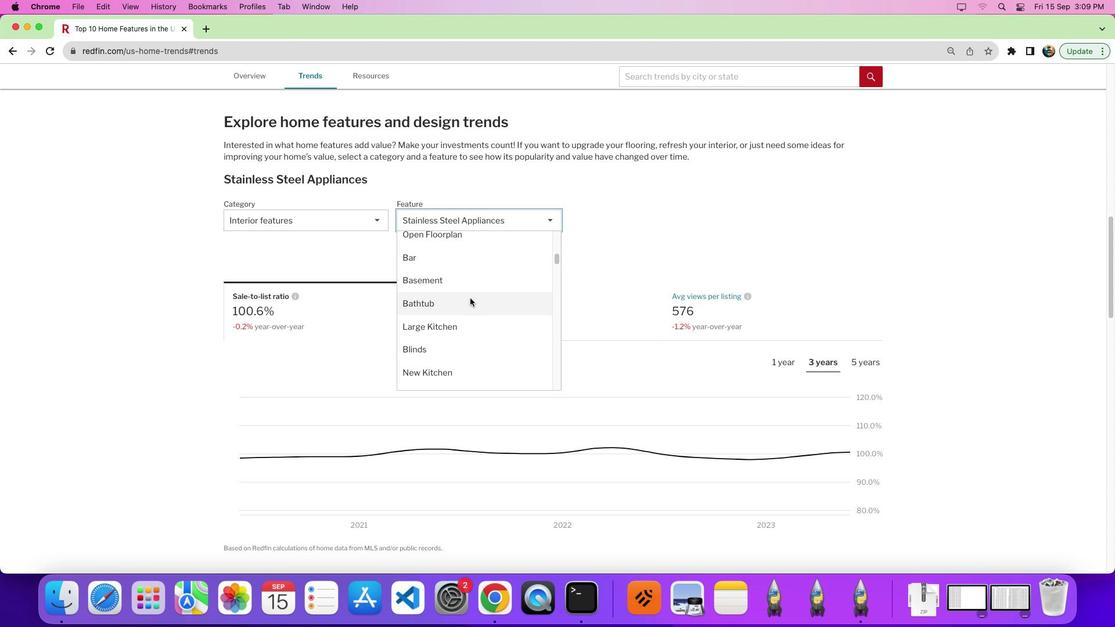 
Action: Mouse moved to (654, 292)
Screenshot: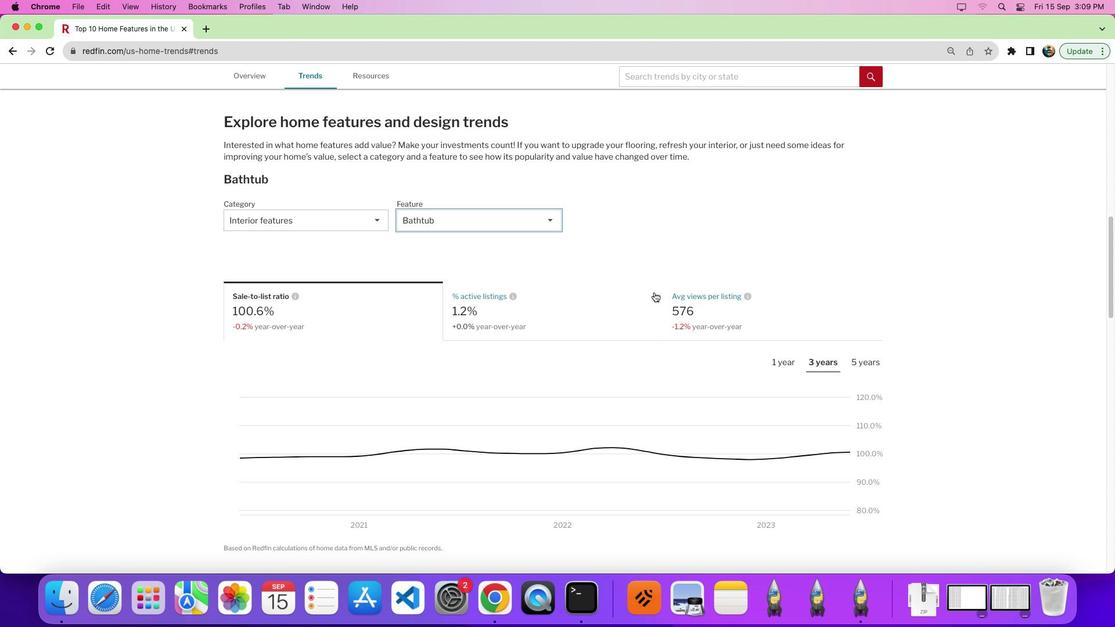 
Action: Mouse scrolled (654, 292) with delta (0, 0)
Screenshot: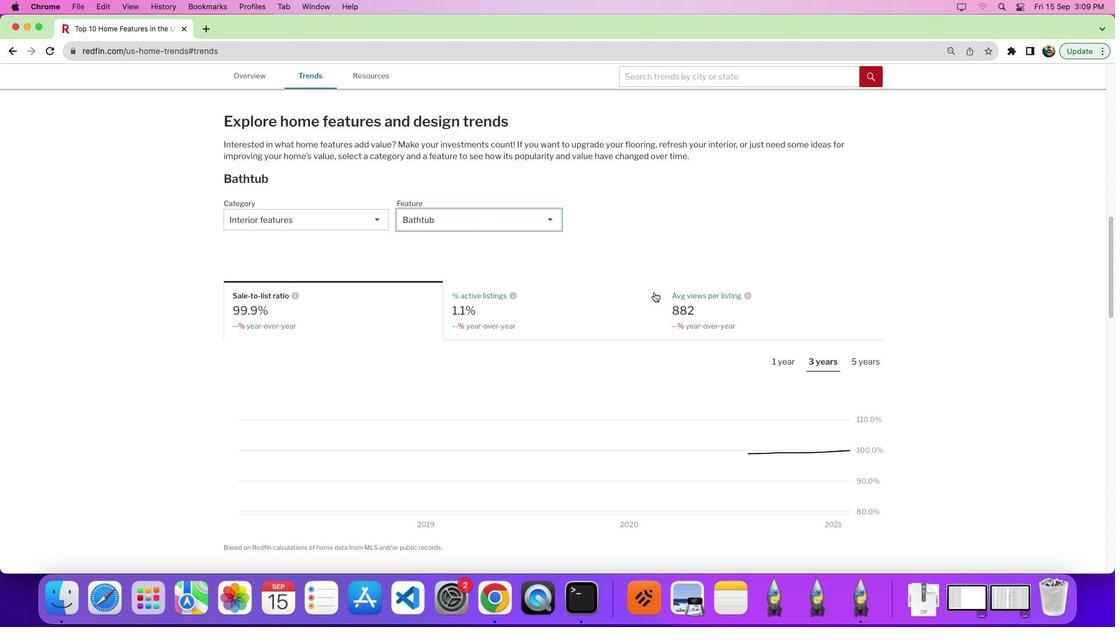 
Action: Mouse scrolled (654, 292) with delta (0, 0)
Screenshot: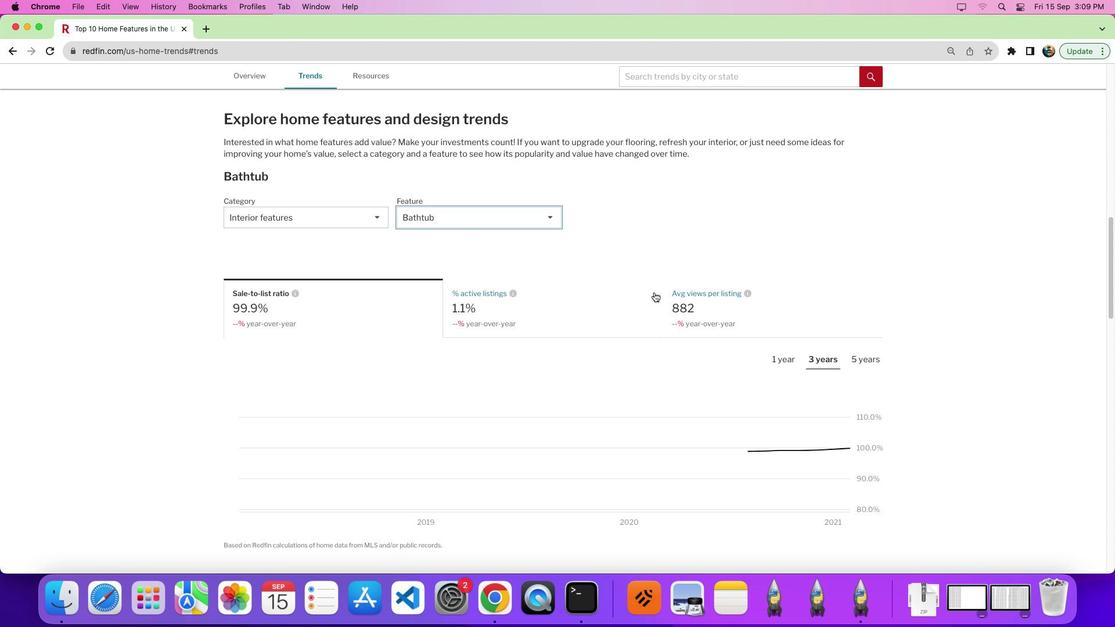 
Action: Mouse moved to (851, 331)
Screenshot: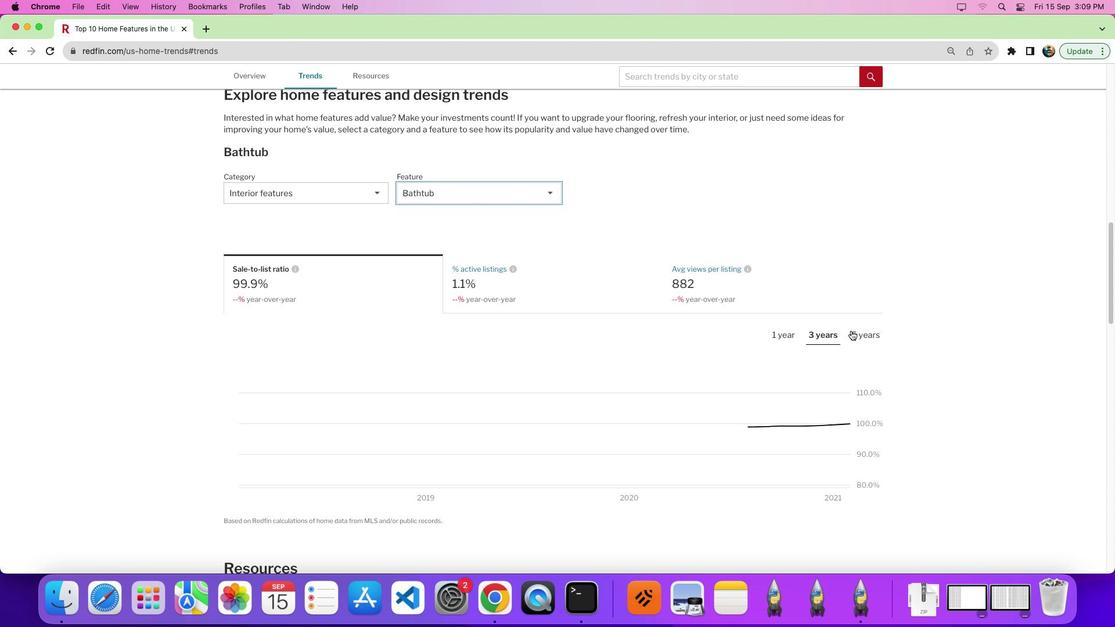
Action: Mouse pressed left at (851, 331)
Screenshot: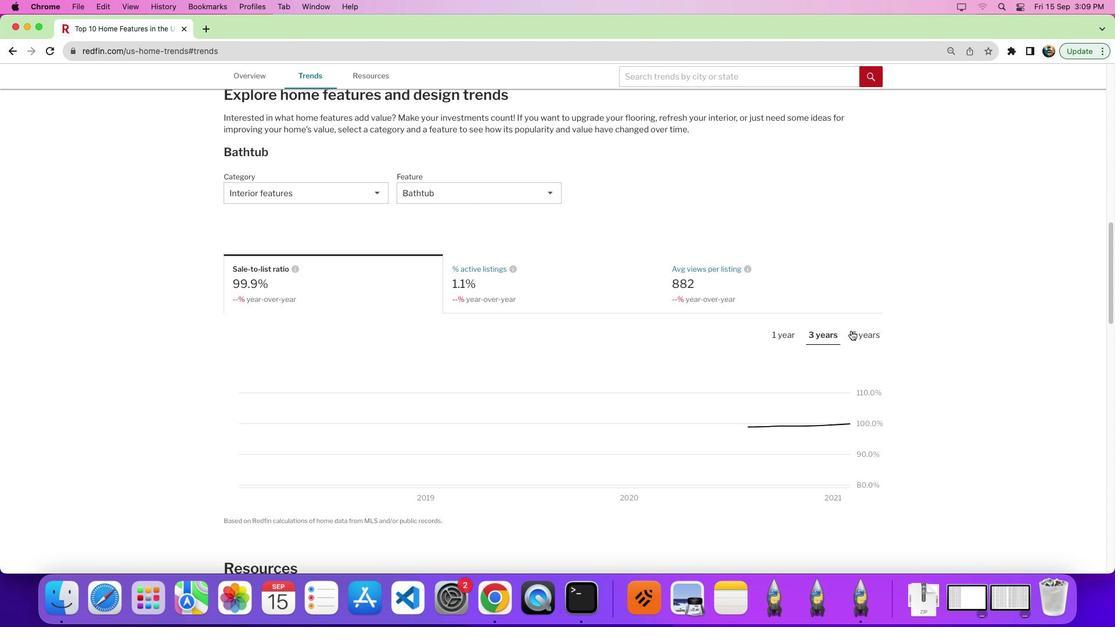 
Action: Mouse moved to (848, 329)
Screenshot: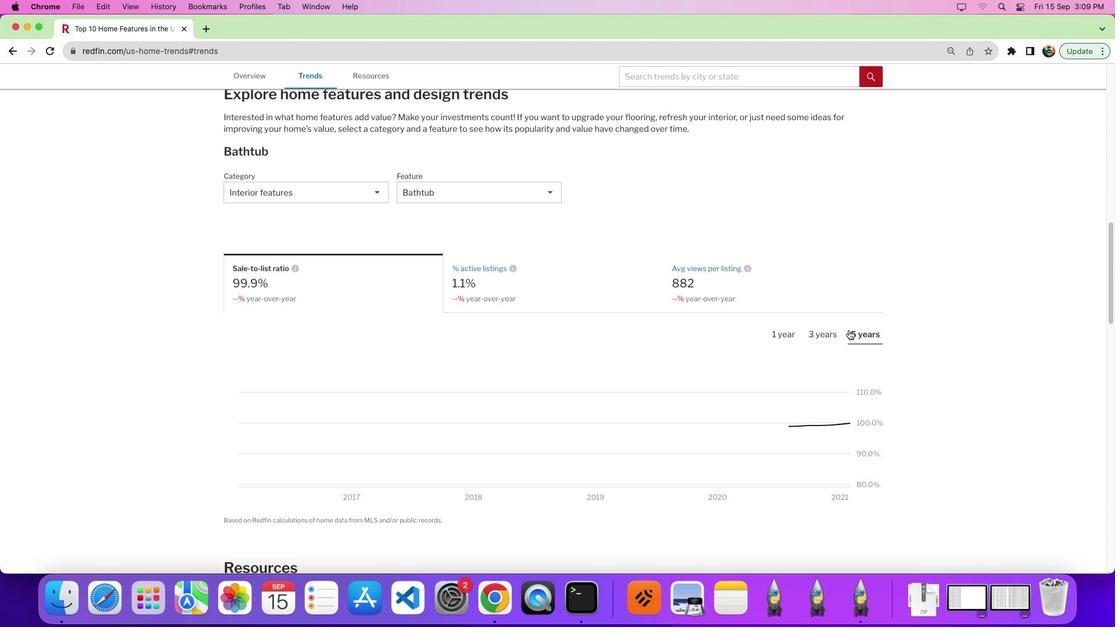 
Action: Mouse scrolled (848, 329) with delta (0, 0)
Screenshot: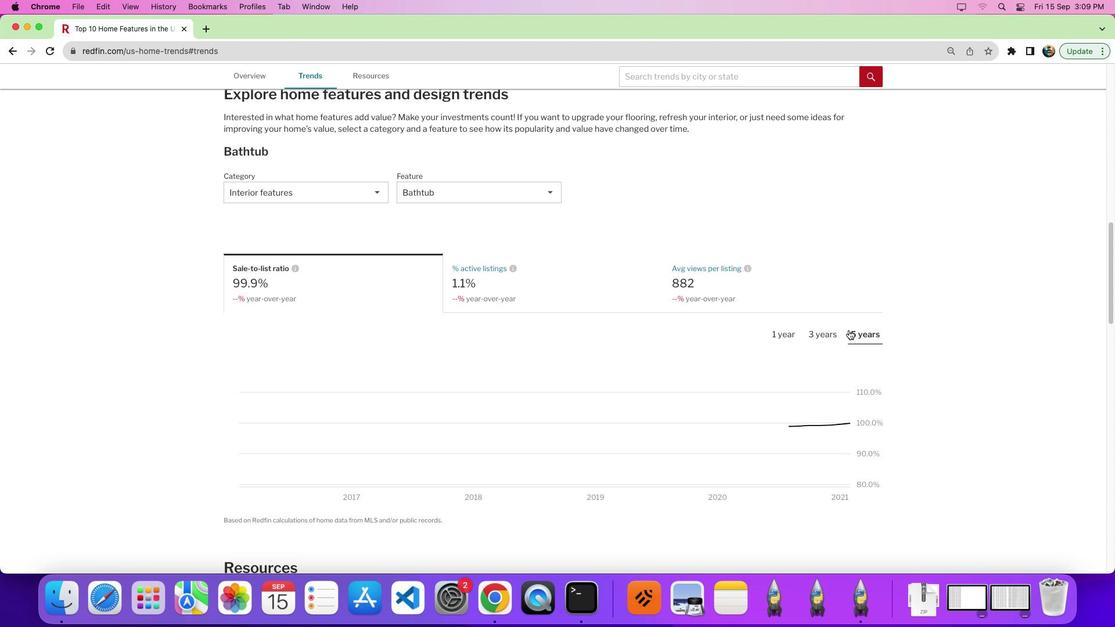 
Action: Mouse scrolled (848, 329) with delta (0, 0)
Screenshot: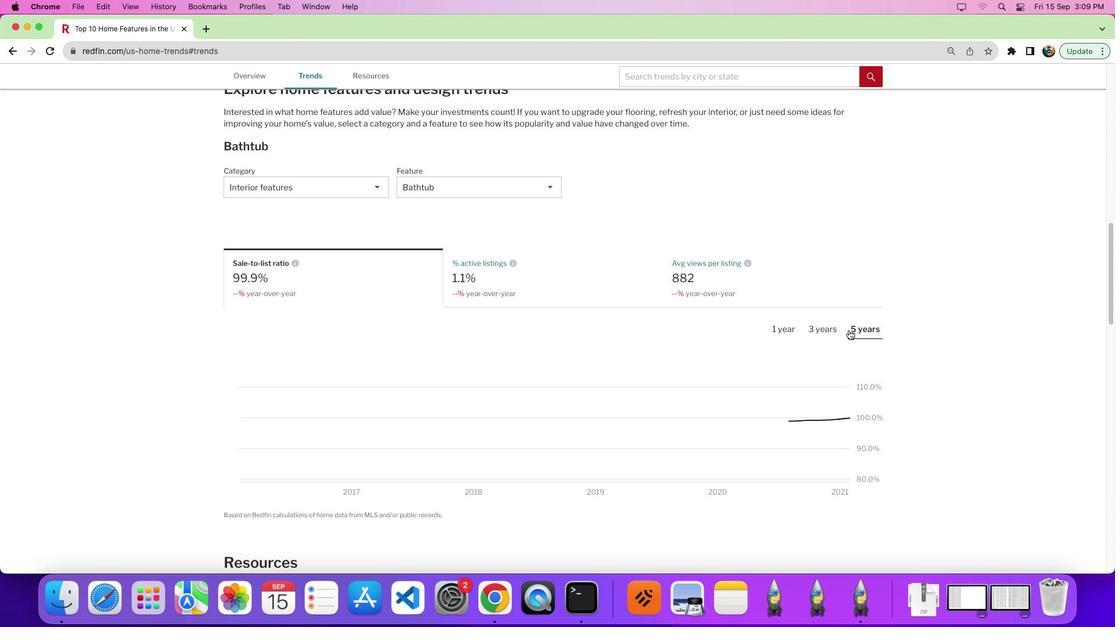 
Action: Mouse scrolled (848, 329) with delta (0, -1)
Screenshot: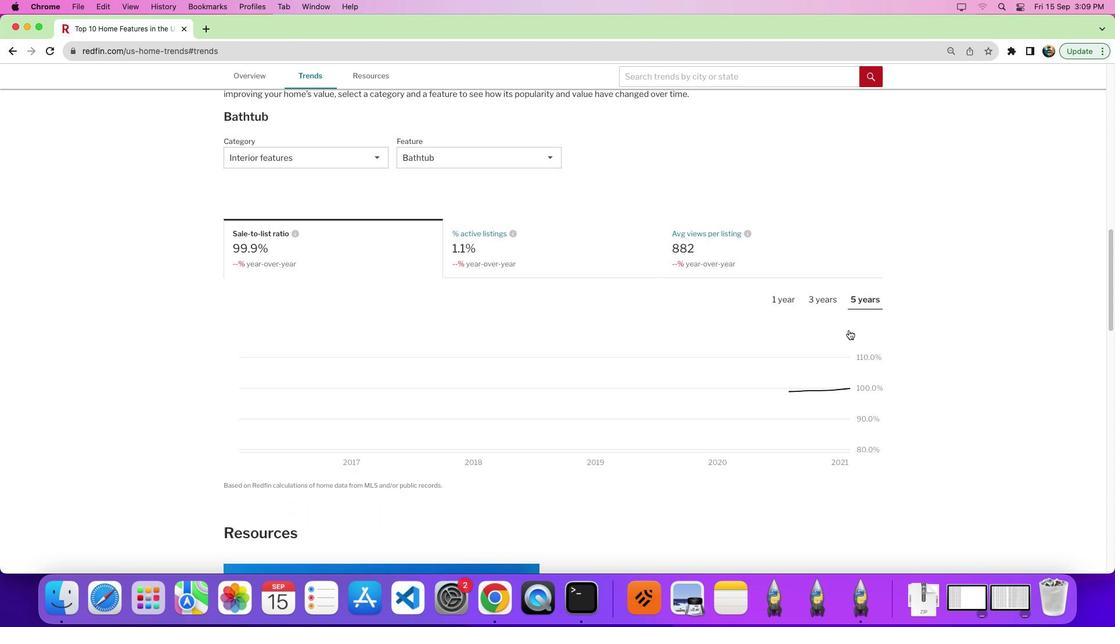 
Action: Mouse moved to (840, 339)
Screenshot: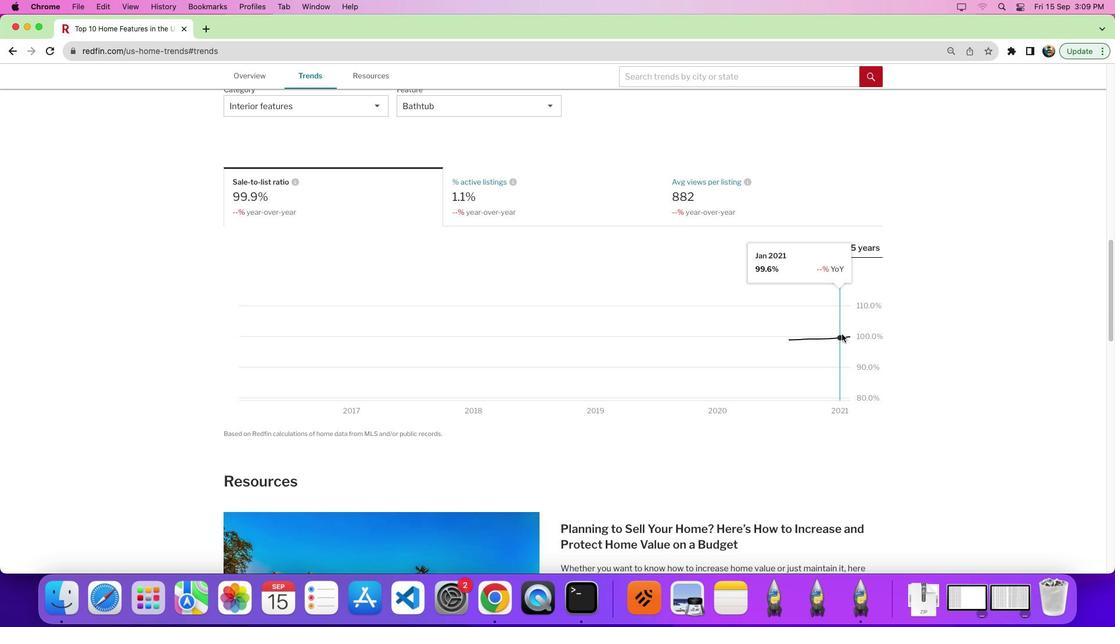 
